 Task: Select Open man Page in Terminal
Action: Mouse pressed left at (195, 173)
Screenshot: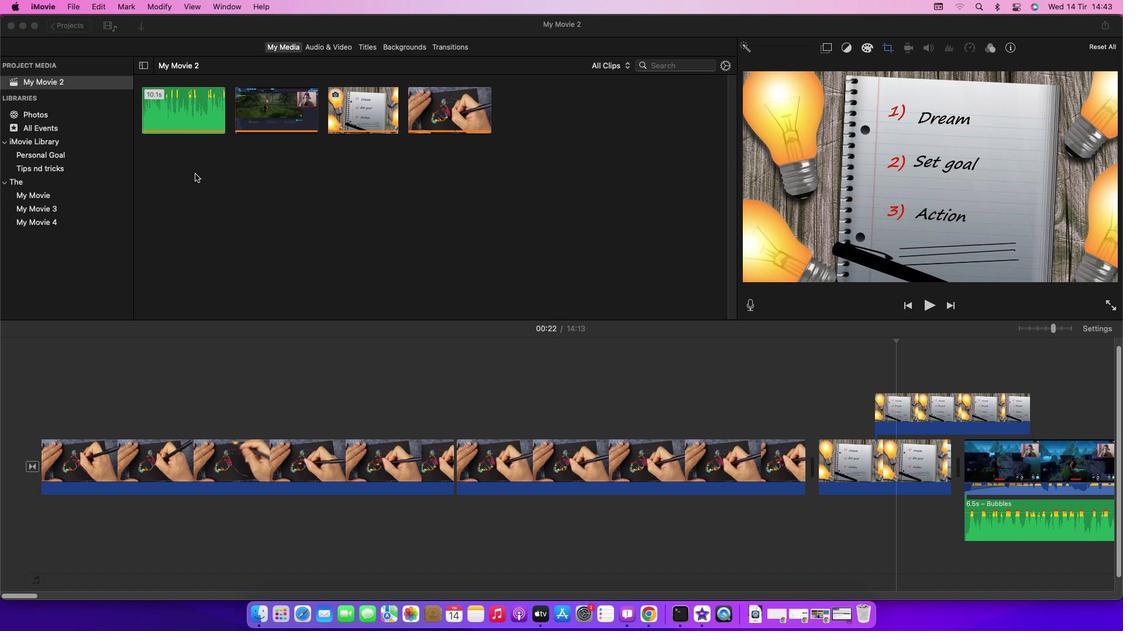 
Action: Mouse moved to (43, 8)
Screenshot: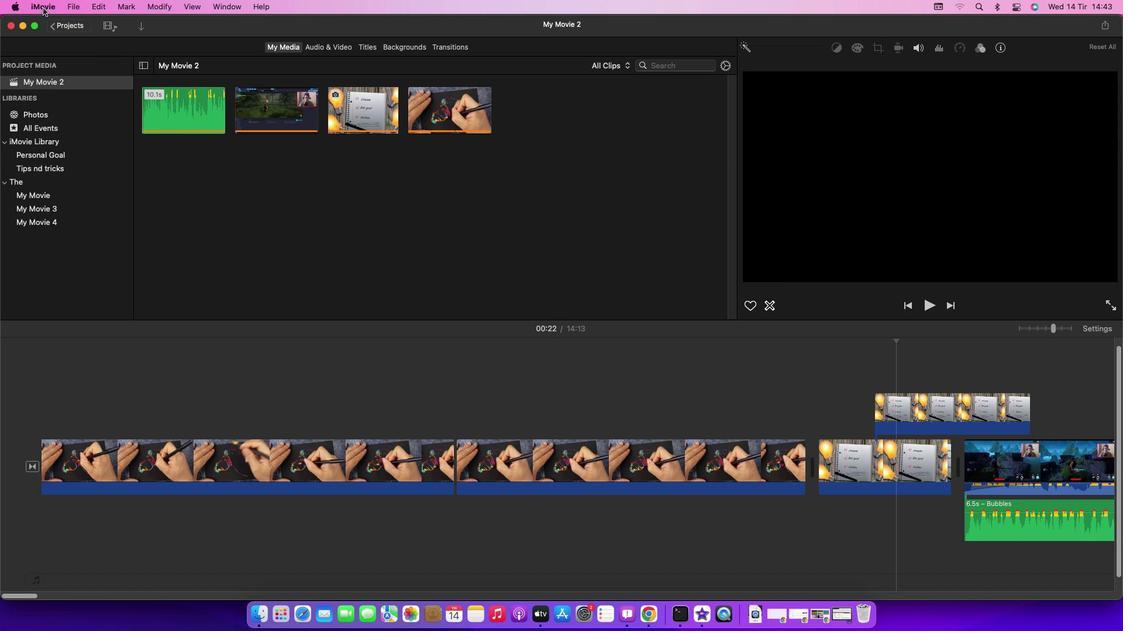 
Action: Mouse pressed left at (43, 8)
Screenshot: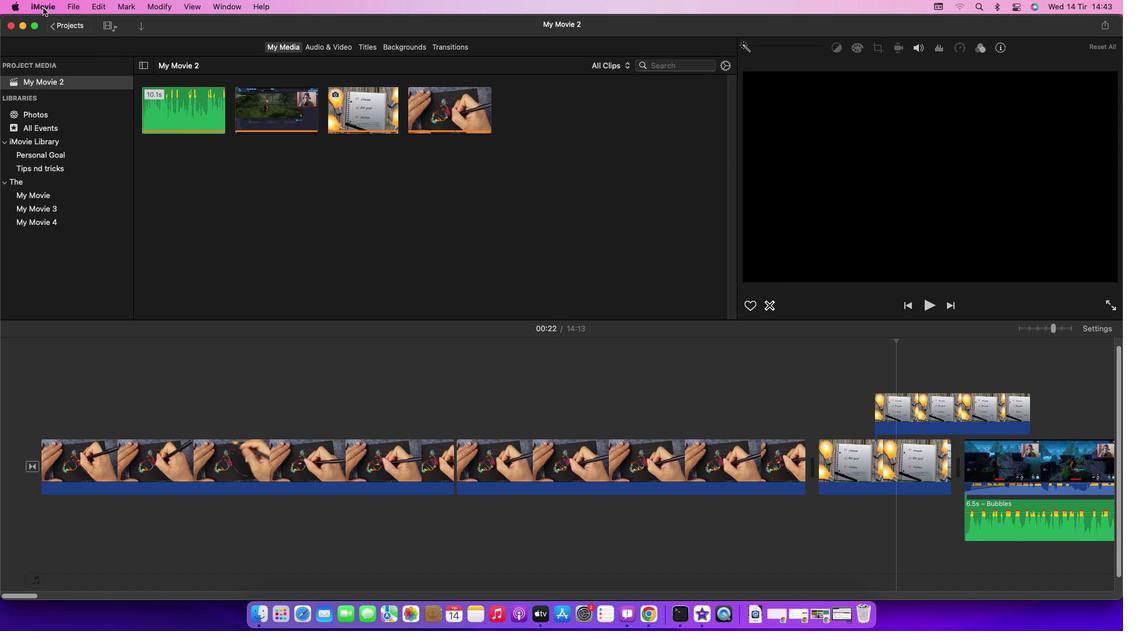 
Action: Mouse moved to (207, 98)
Screenshot: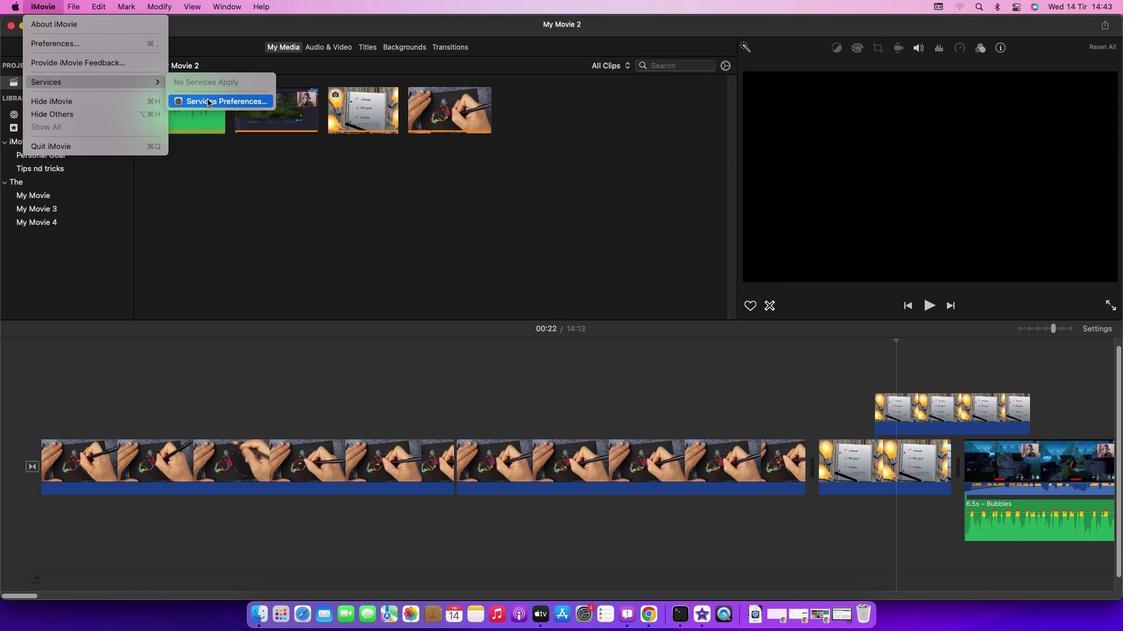 
Action: Mouse pressed left at (207, 98)
Screenshot: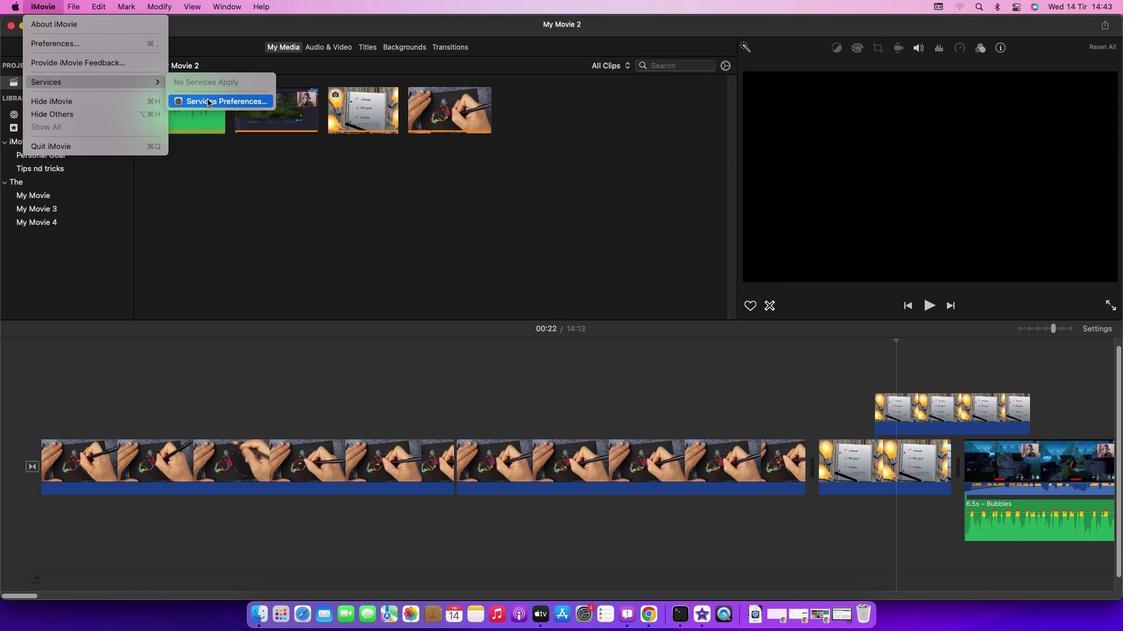 
Action: Mouse moved to (386, 67)
Screenshot: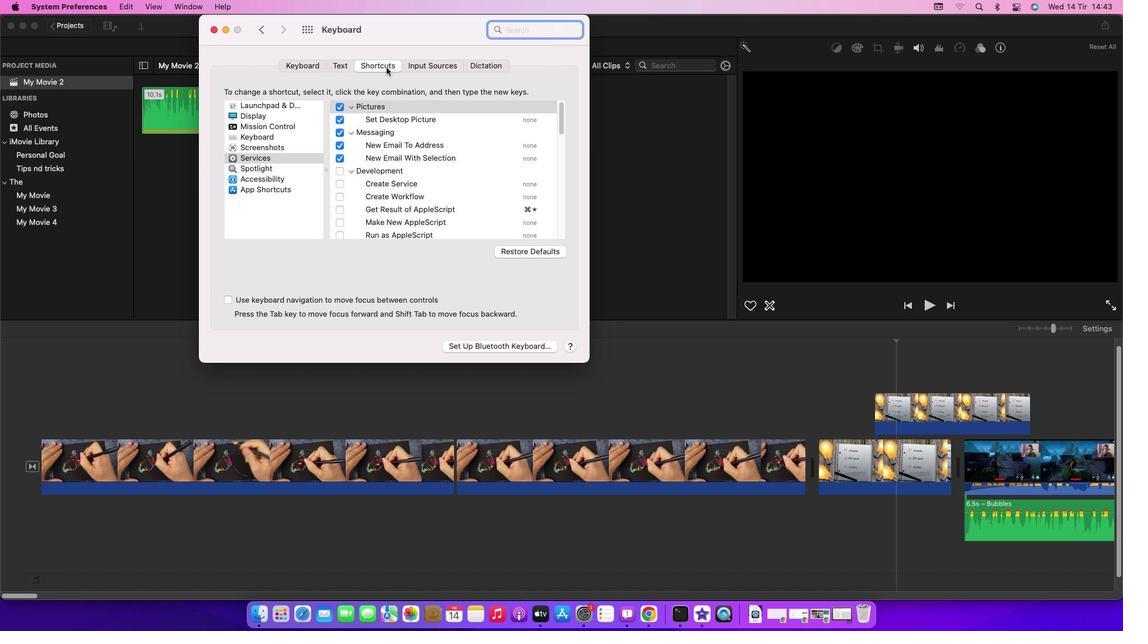 
Action: Mouse pressed left at (386, 67)
Screenshot: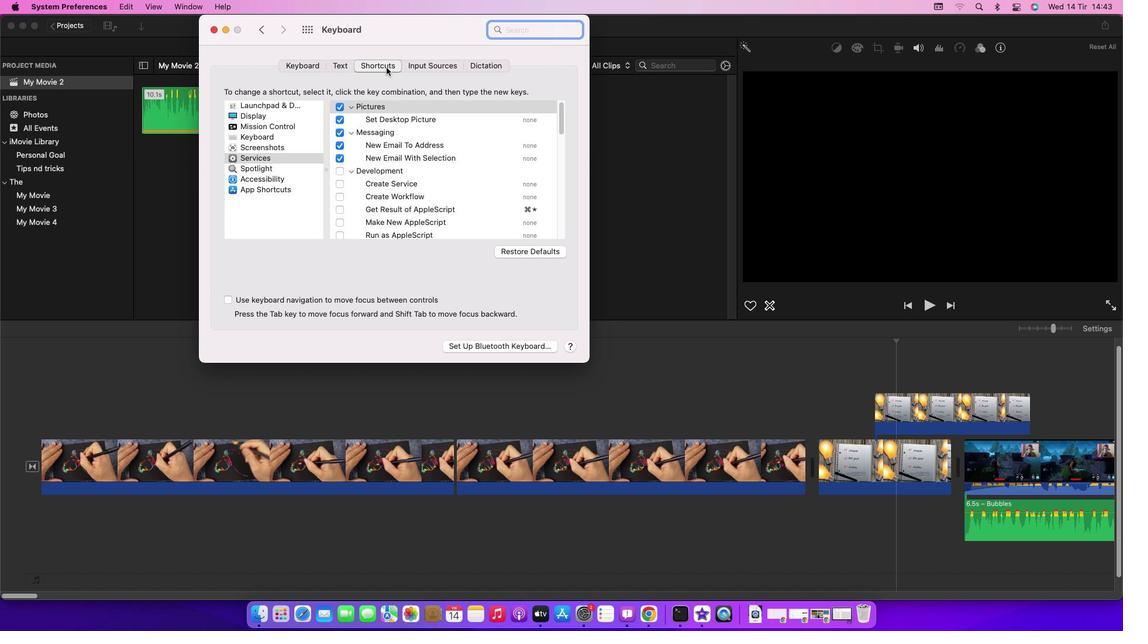 
Action: Mouse moved to (274, 157)
Screenshot: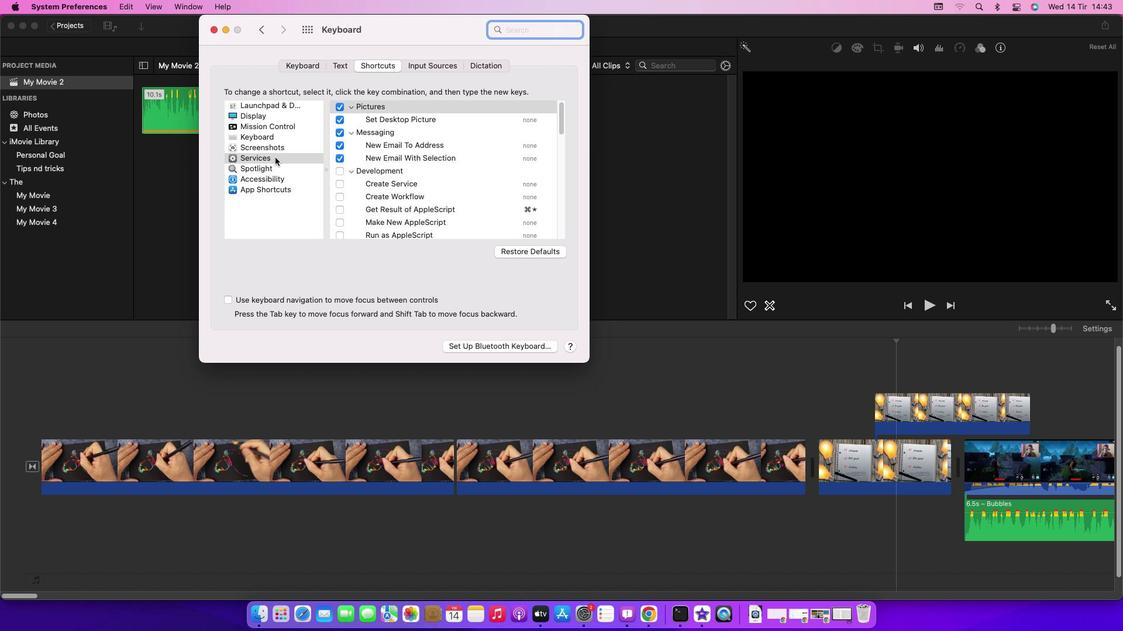 
Action: Mouse pressed left at (274, 157)
Screenshot: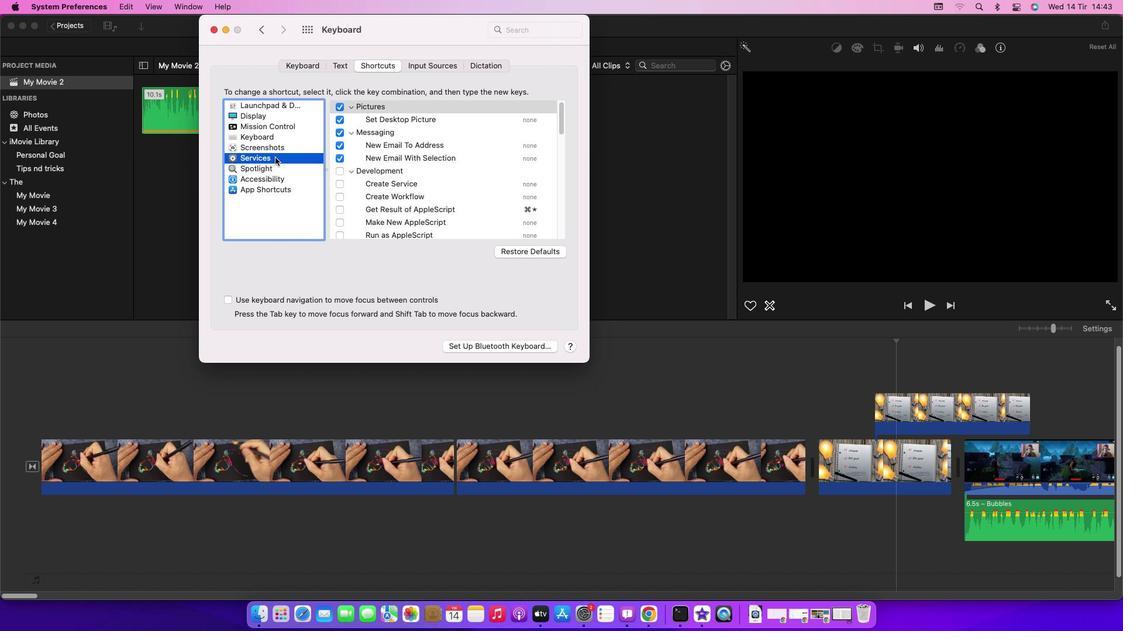 
Action: Mouse moved to (409, 208)
Screenshot: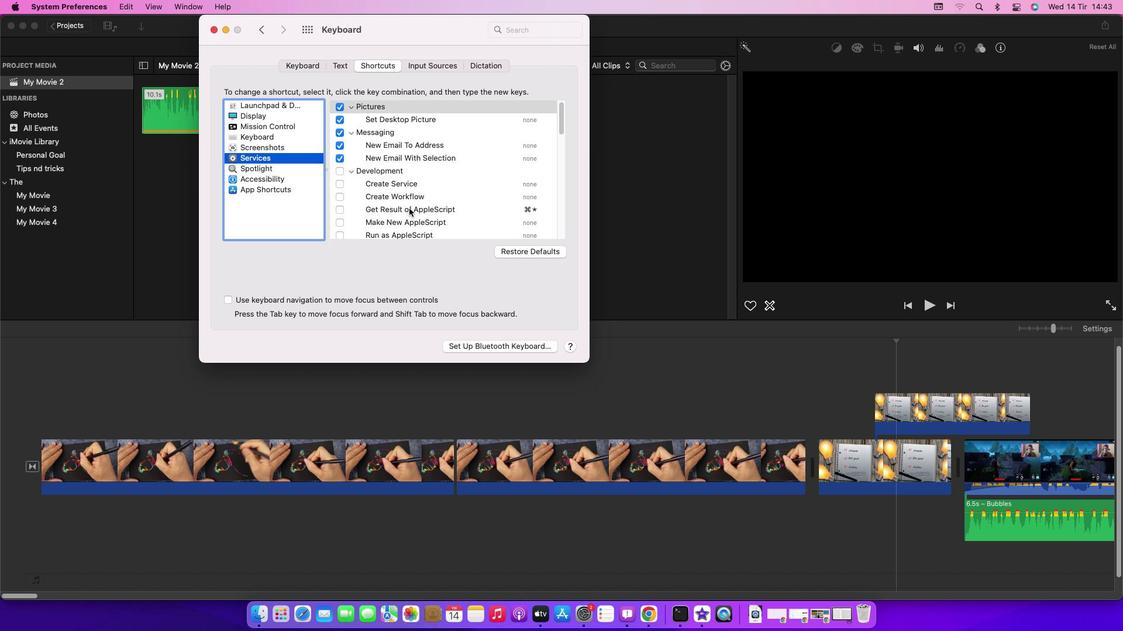 
Action: Mouse scrolled (409, 208) with delta (0, 0)
Screenshot: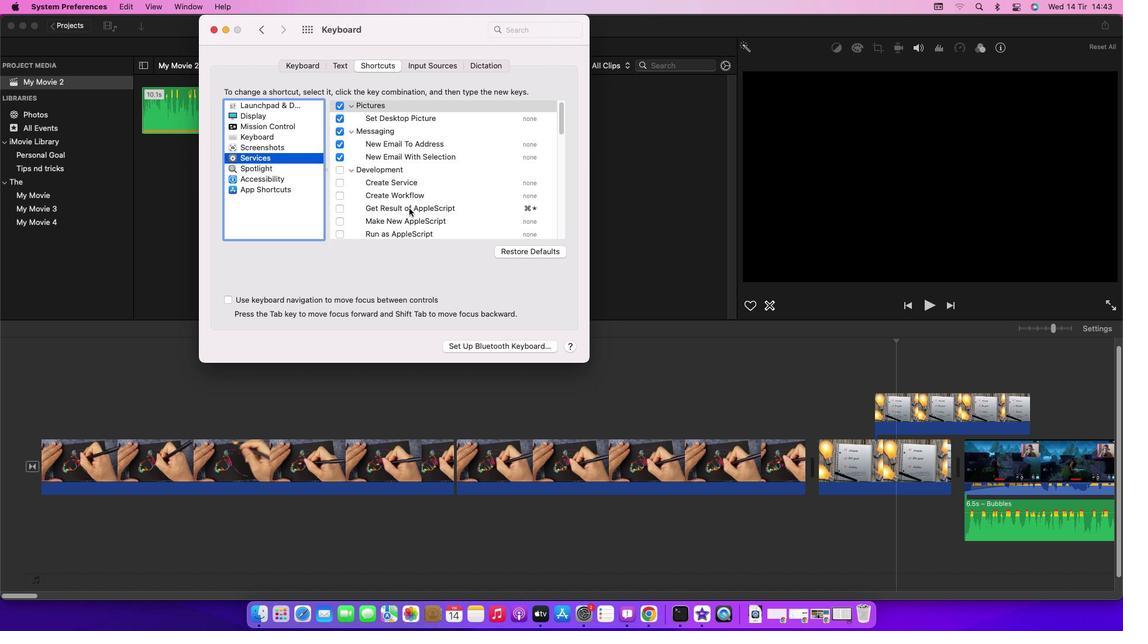 
Action: Mouse scrolled (409, 208) with delta (0, 0)
Screenshot: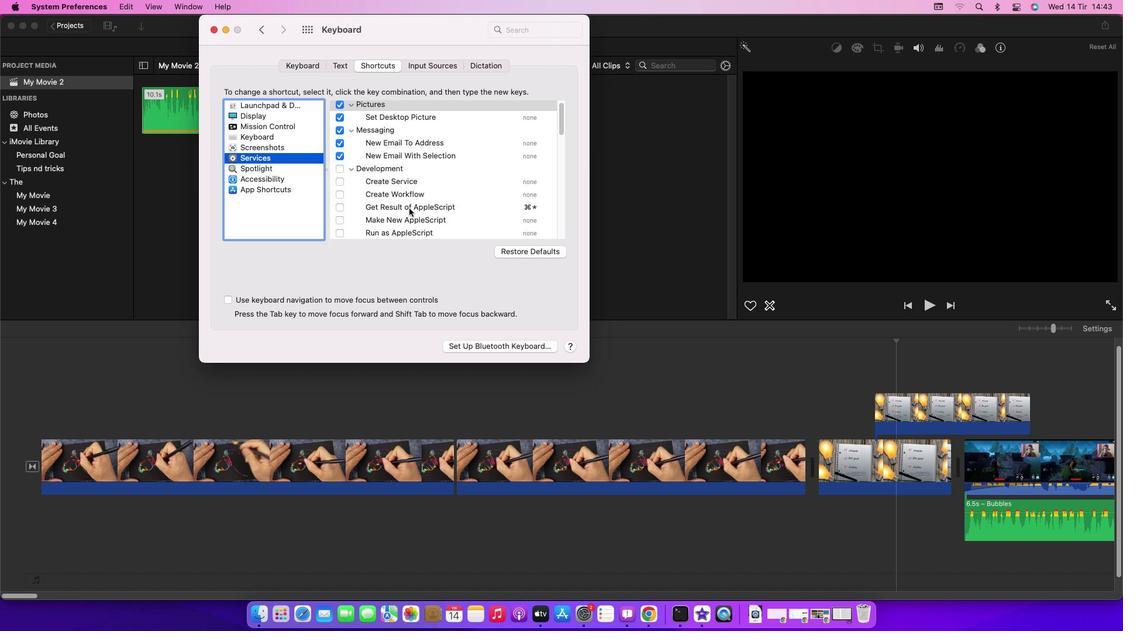 
Action: Mouse scrolled (409, 208) with delta (0, 0)
Screenshot: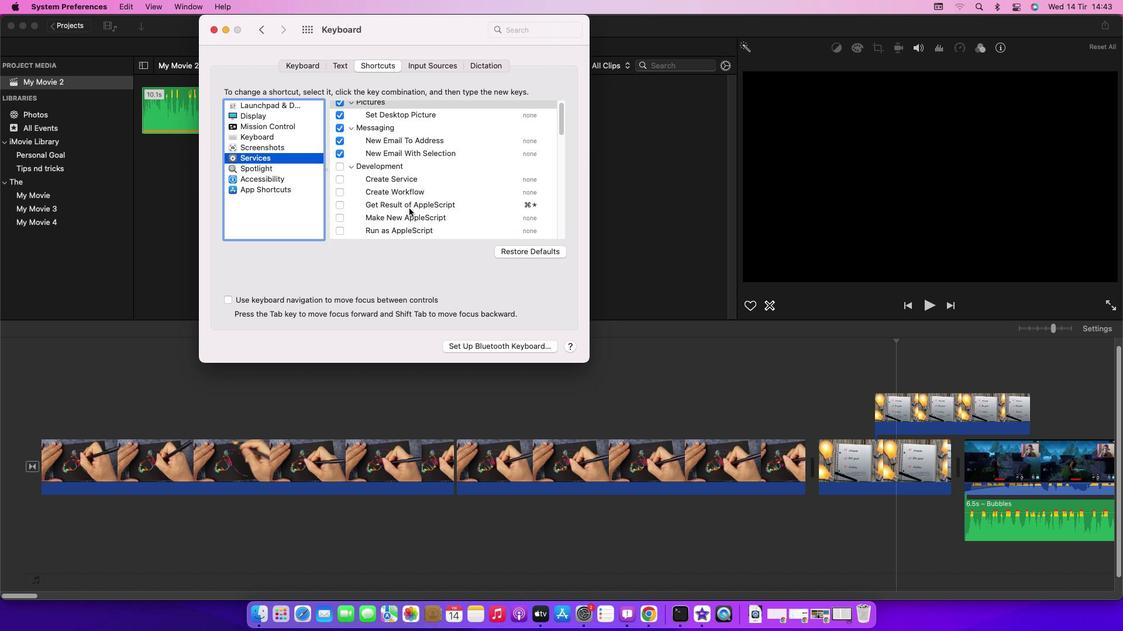 
Action: Mouse scrolled (409, 208) with delta (0, 0)
Screenshot: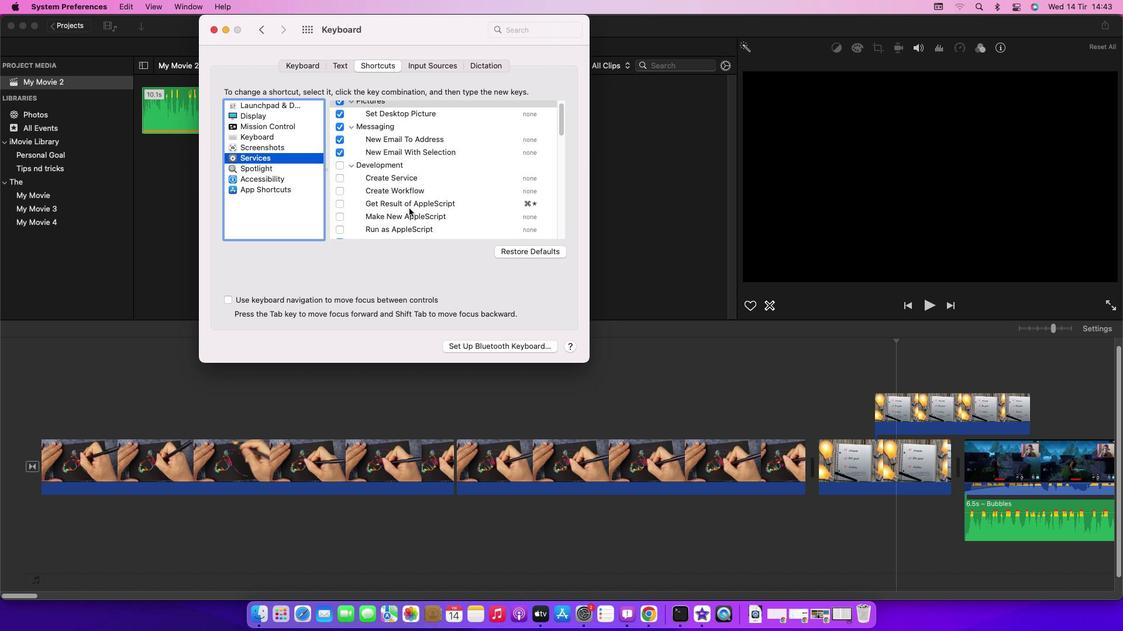 
Action: Mouse scrolled (409, 208) with delta (0, 0)
Screenshot: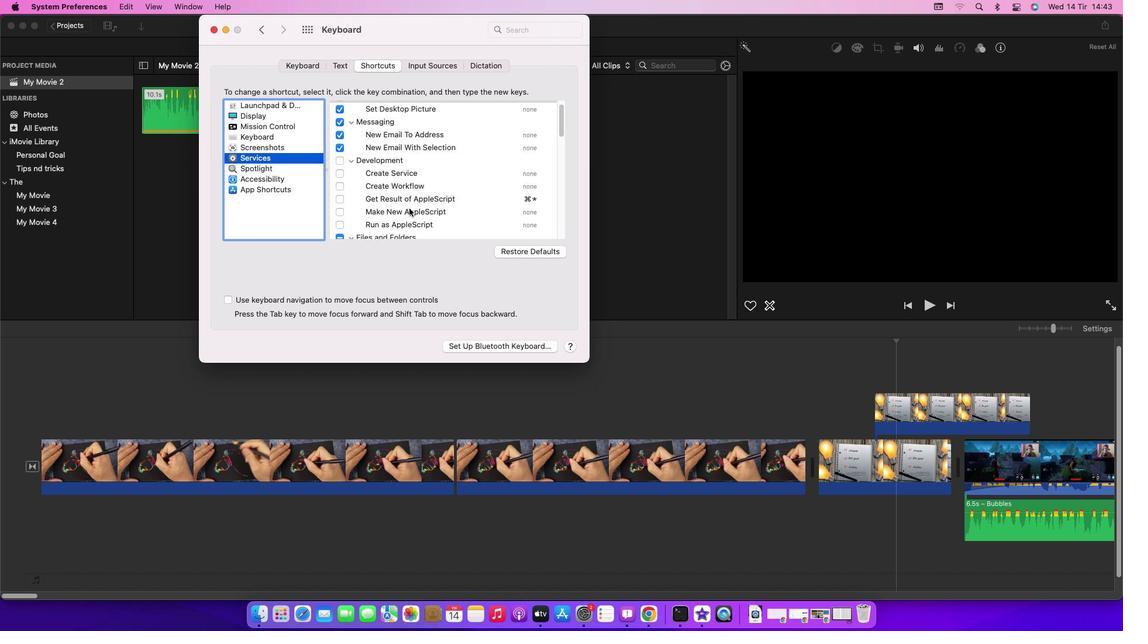 
Action: Mouse scrolled (409, 208) with delta (0, 0)
Screenshot: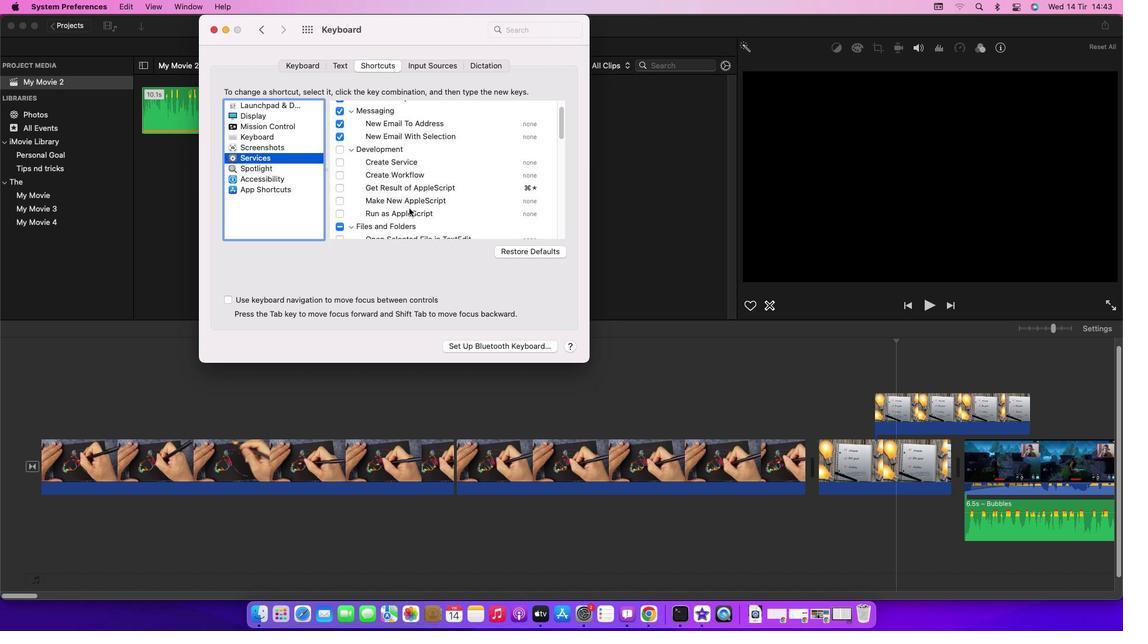 
Action: Mouse scrolled (409, 208) with delta (0, 0)
Screenshot: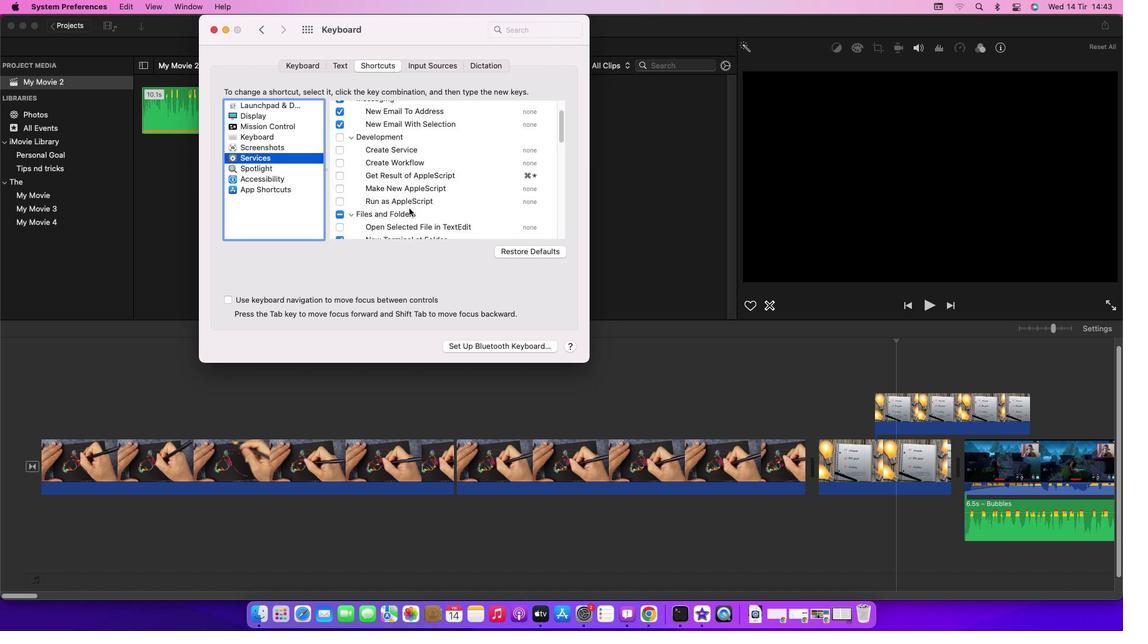 
Action: Mouse scrolled (409, 208) with delta (0, 0)
Screenshot: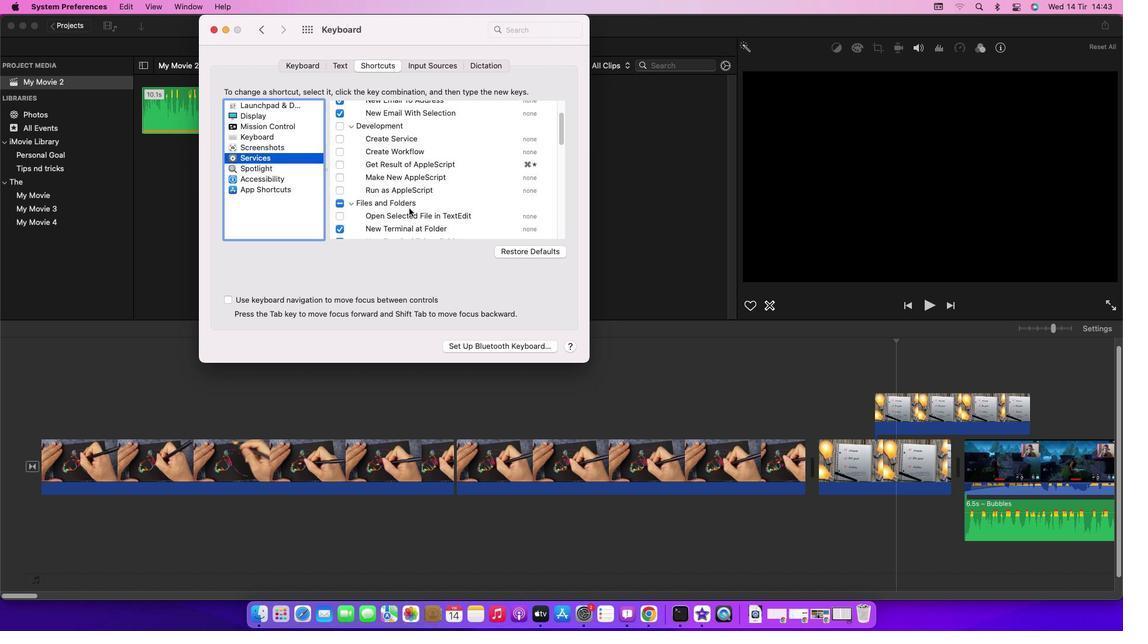 
Action: Mouse scrolled (409, 208) with delta (0, 0)
Screenshot: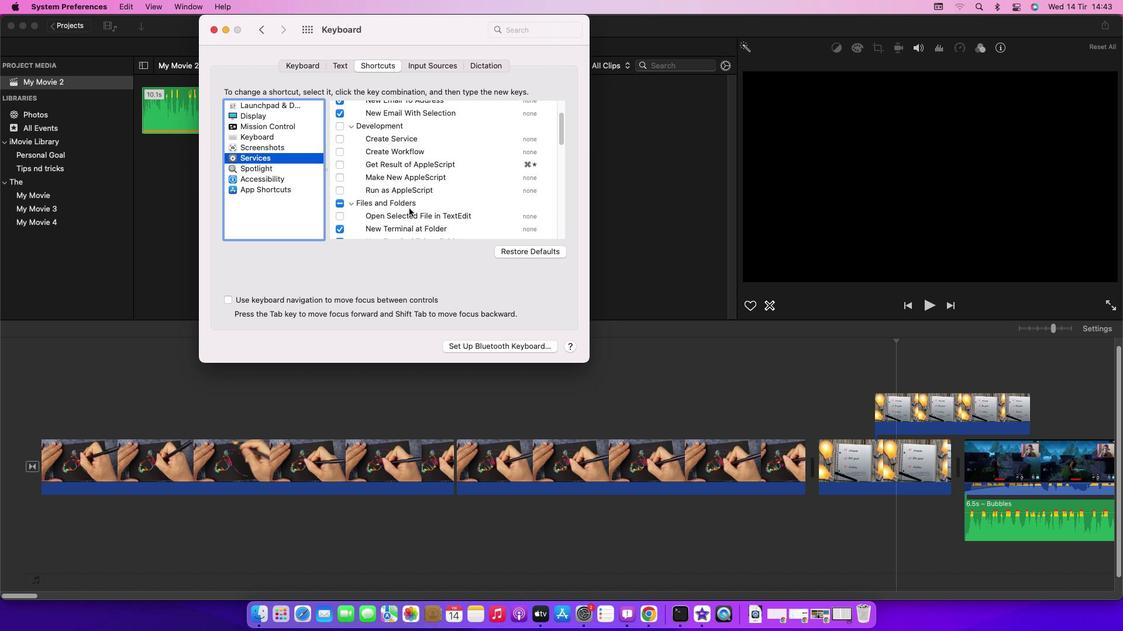 
Action: Mouse scrolled (409, 208) with delta (0, 0)
Screenshot: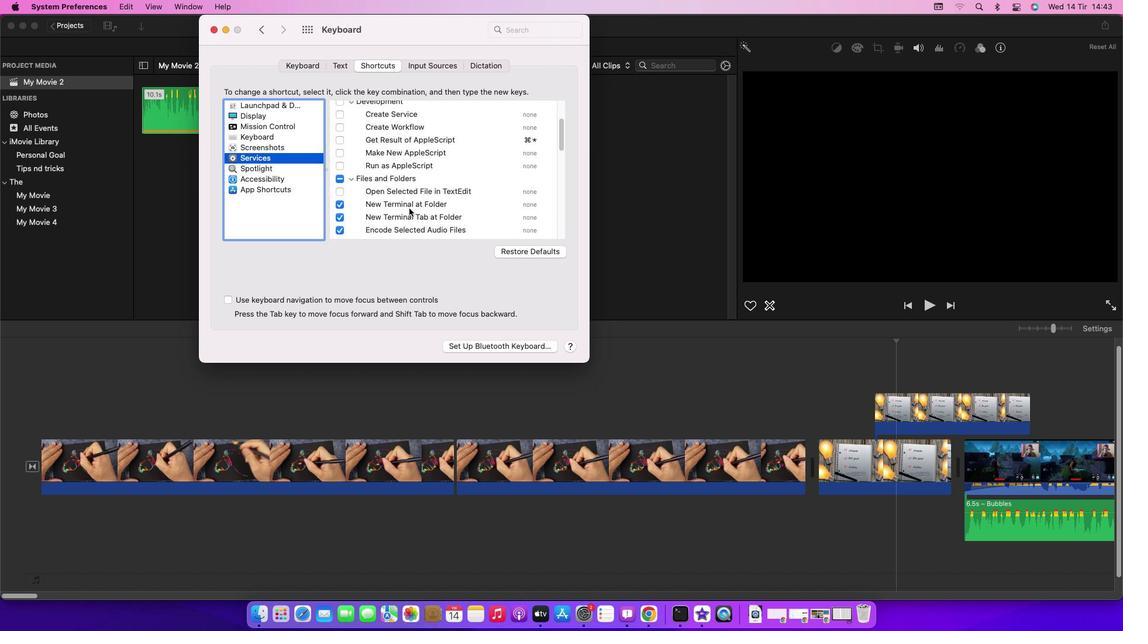 
Action: Mouse scrolled (409, 208) with delta (0, -1)
Screenshot: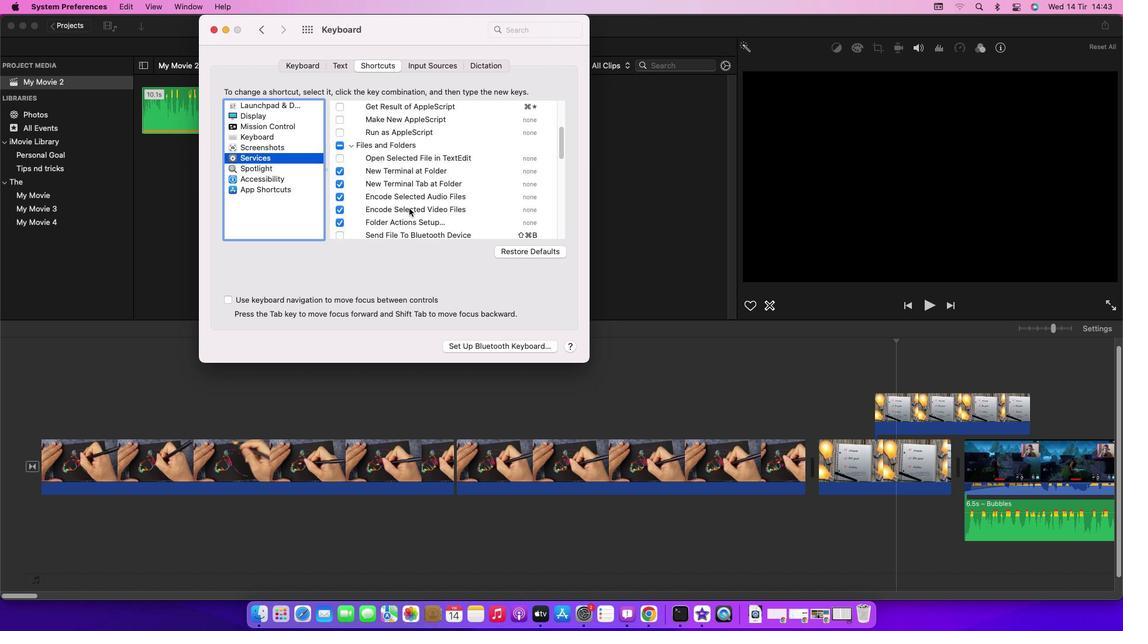 
Action: Mouse scrolled (409, 208) with delta (0, 0)
Screenshot: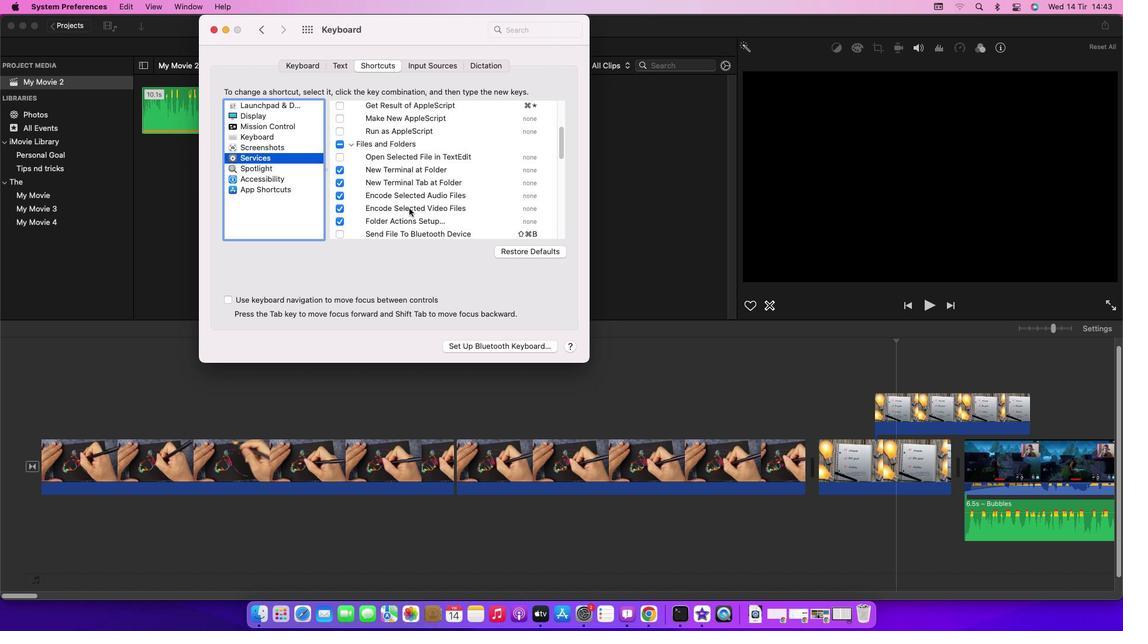 
Action: Mouse scrolled (409, 208) with delta (0, 0)
Screenshot: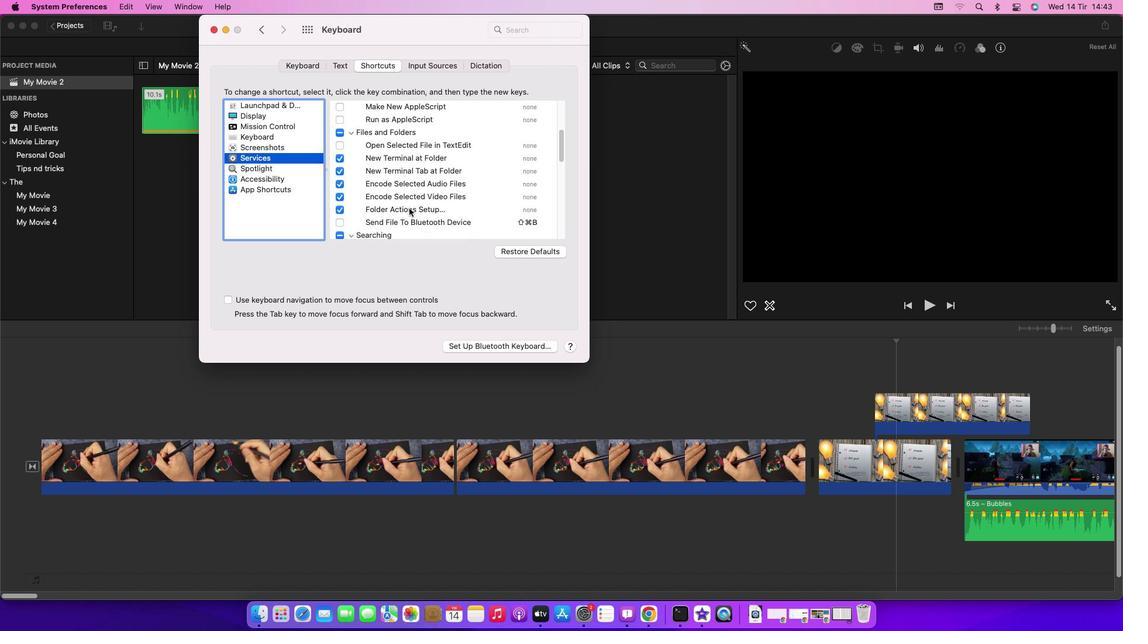 
Action: Mouse scrolled (409, 208) with delta (0, 0)
Screenshot: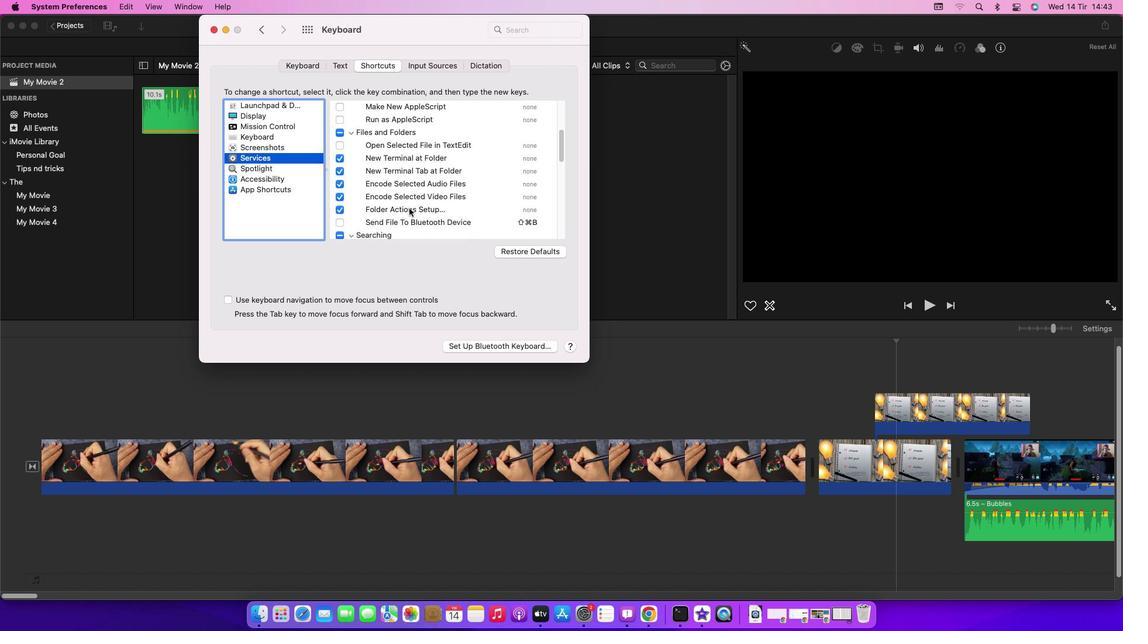 
Action: Mouse scrolled (409, 208) with delta (0, 0)
Screenshot: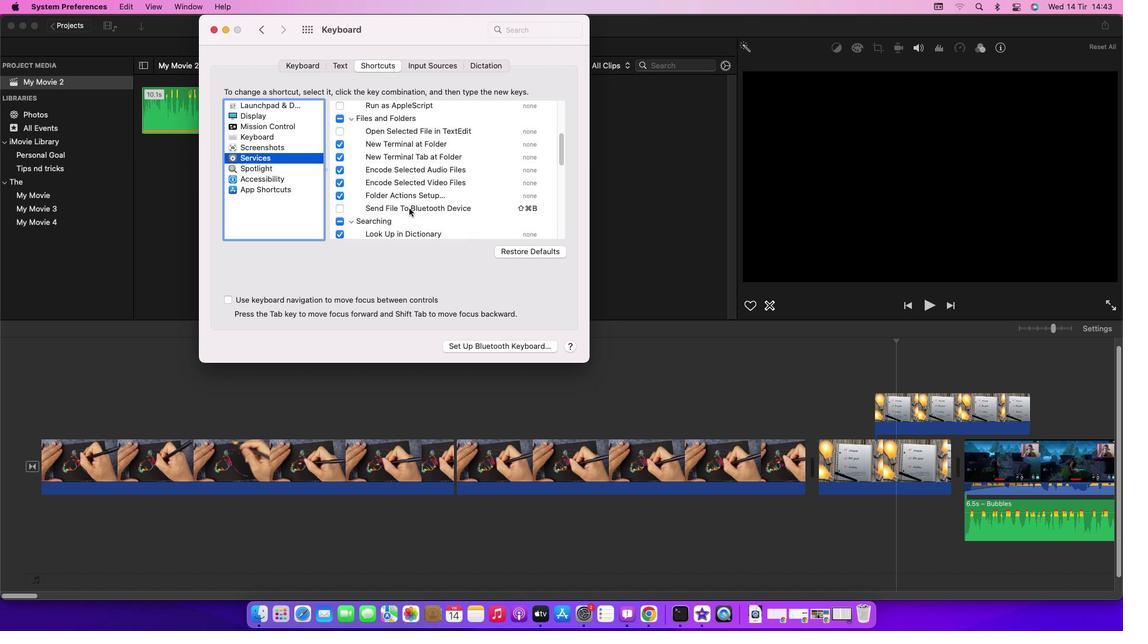 
Action: Mouse scrolled (409, 208) with delta (0, 0)
Screenshot: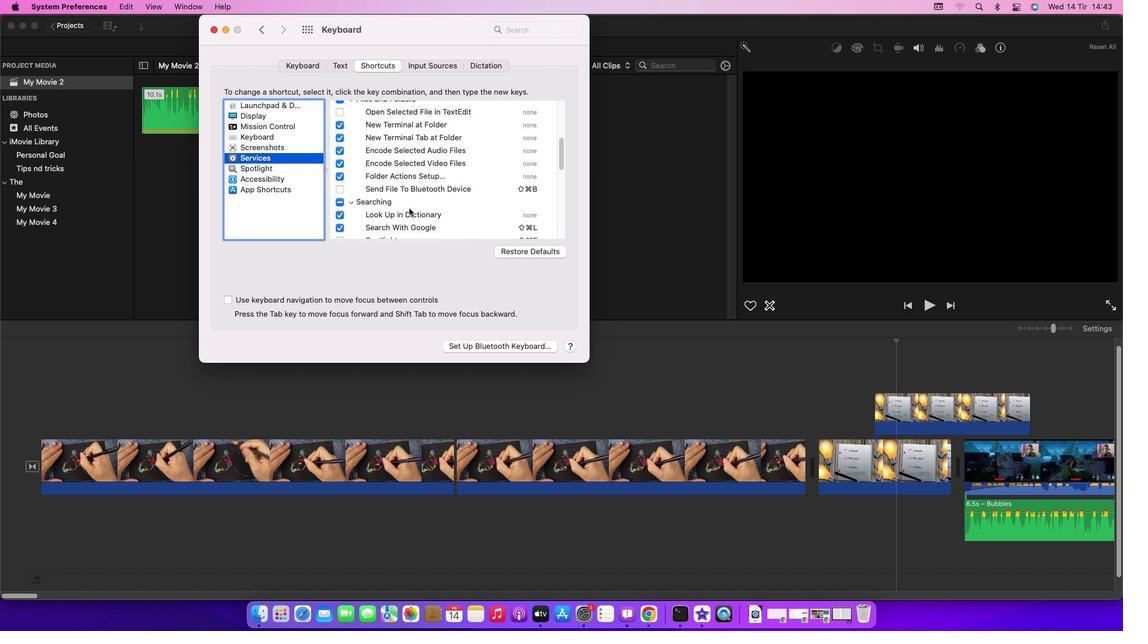 
Action: Mouse scrolled (409, 208) with delta (0, 0)
Screenshot: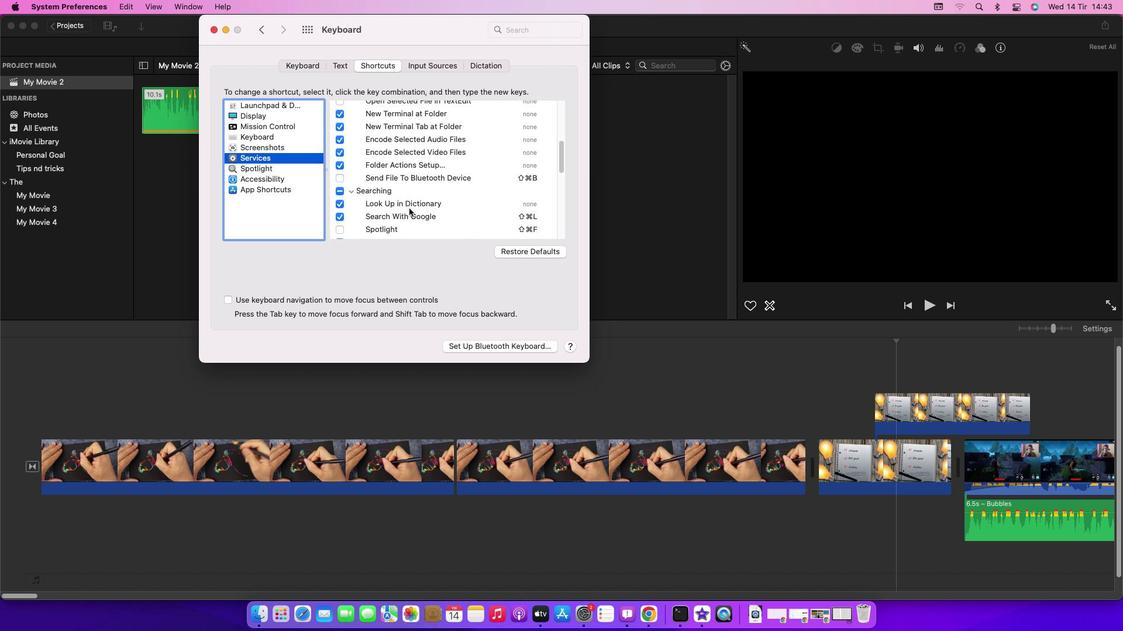 
Action: Mouse scrolled (409, 208) with delta (0, 0)
Screenshot: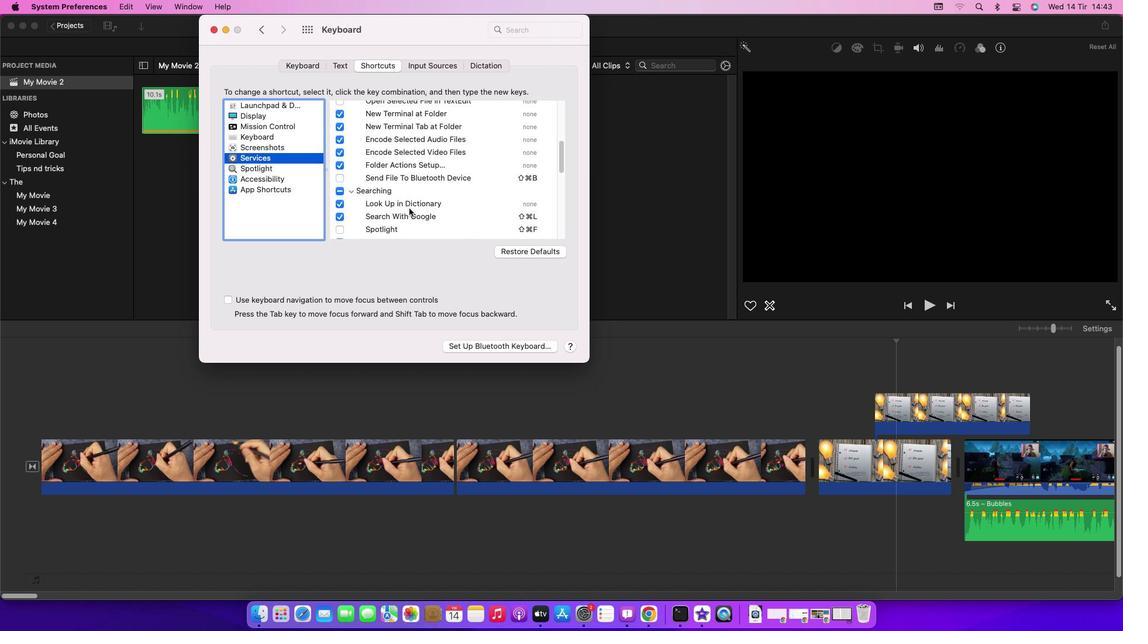 
Action: Mouse scrolled (409, 208) with delta (0, -1)
Screenshot: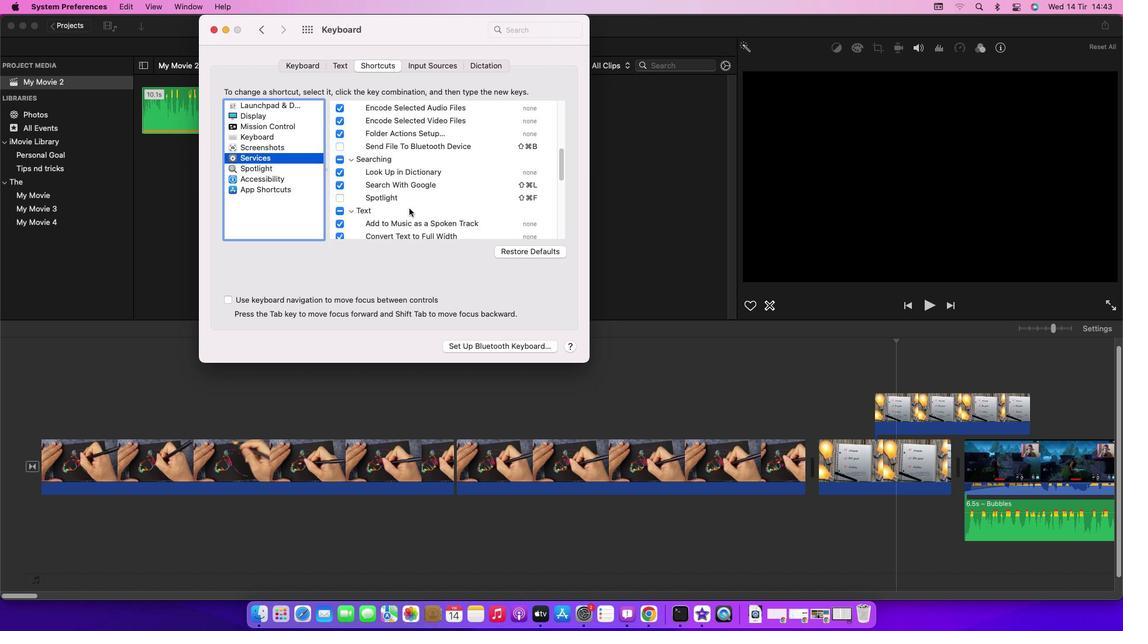 
Action: Mouse scrolled (409, 208) with delta (0, 0)
Screenshot: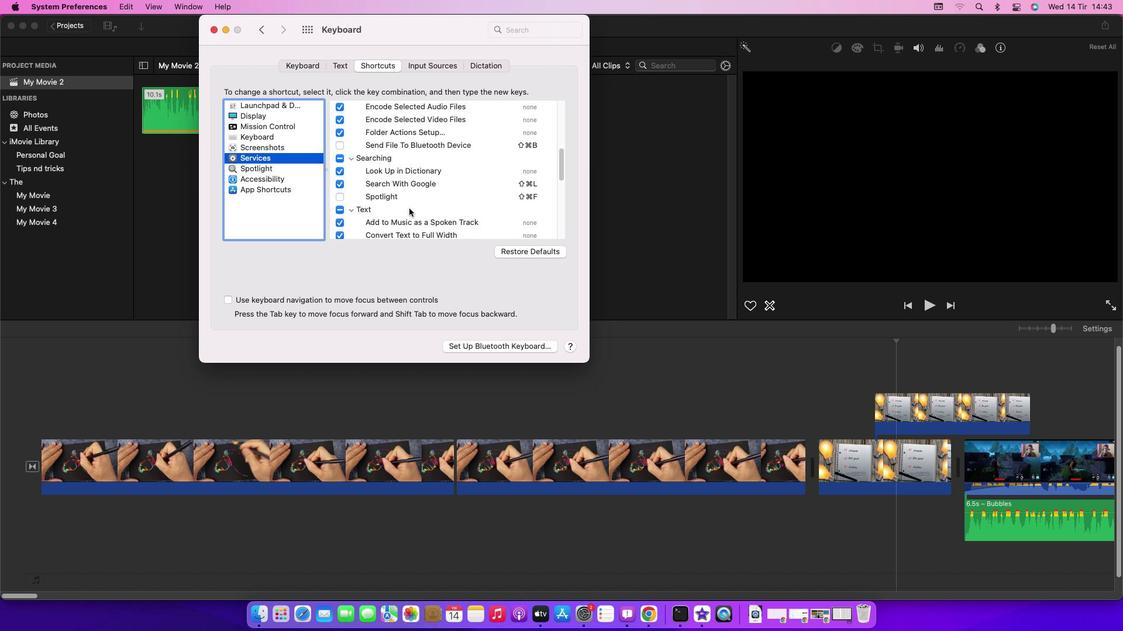 
Action: Mouse scrolled (409, 208) with delta (0, 0)
Screenshot: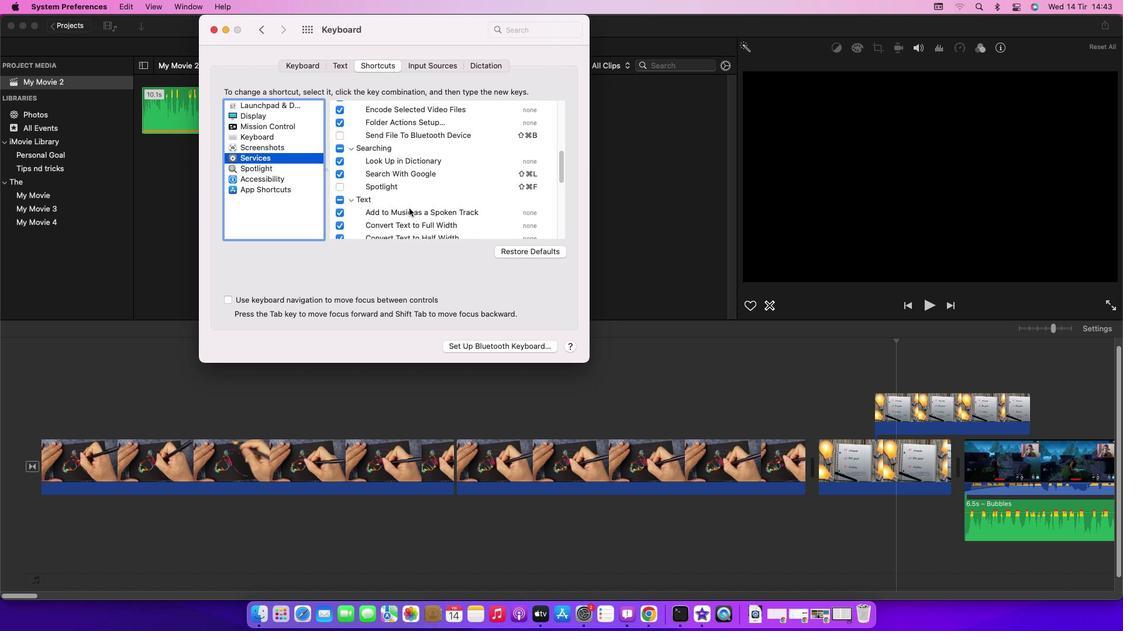 
Action: Mouse scrolled (409, 208) with delta (0, 0)
Screenshot: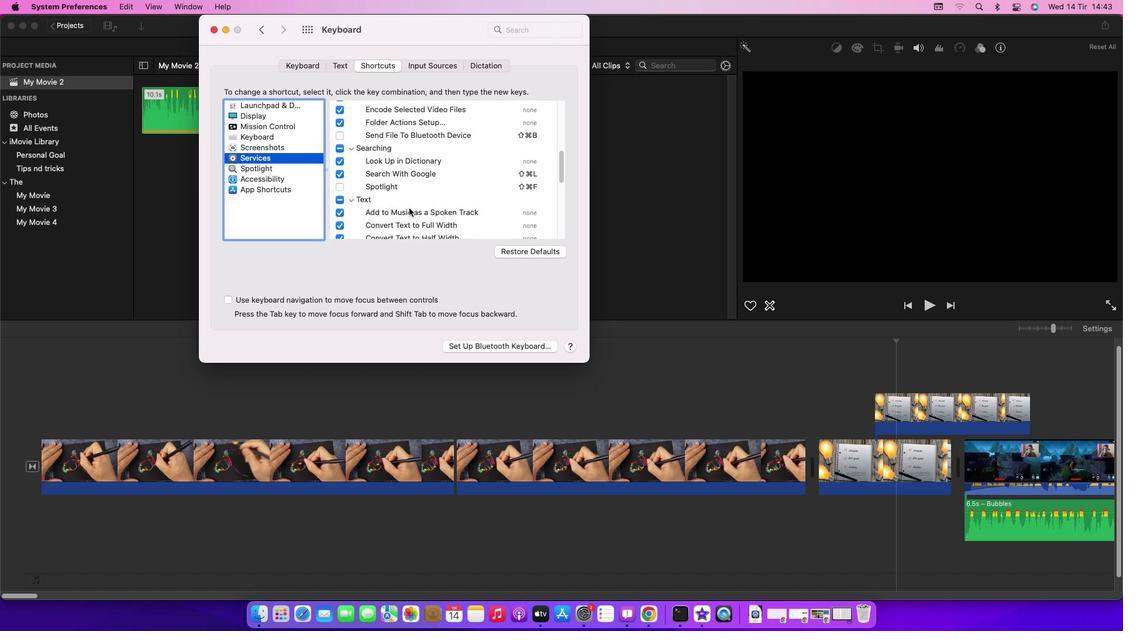 
Action: Mouse scrolled (409, 208) with delta (0, 0)
Screenshot: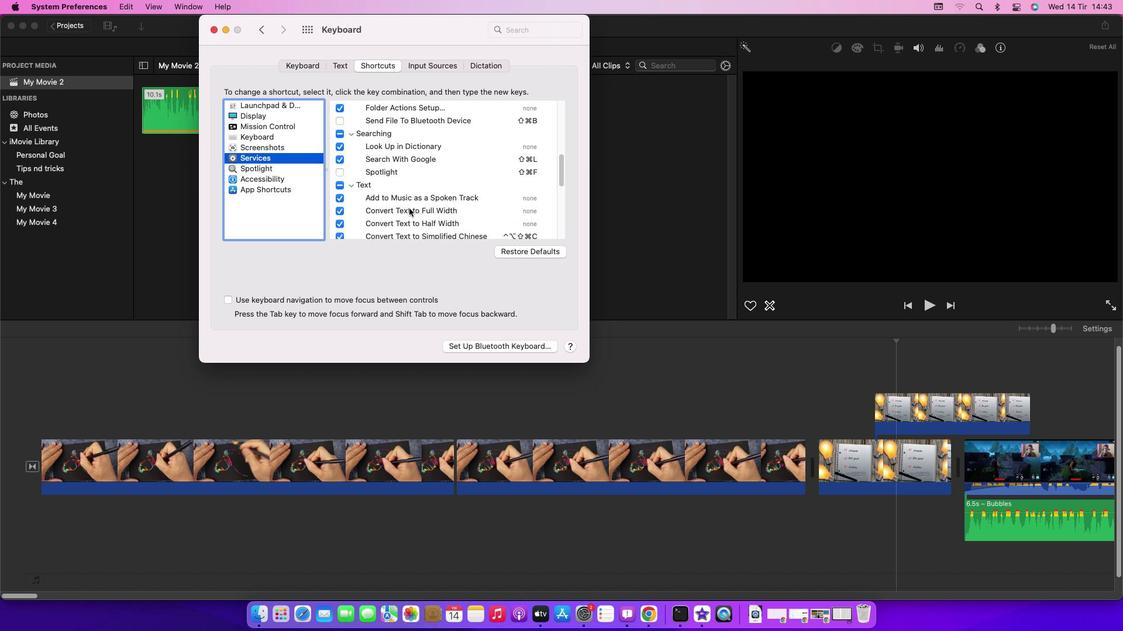 
Action: Mouse scrolled (409, 208) with delta (0, 0)
Screenshot: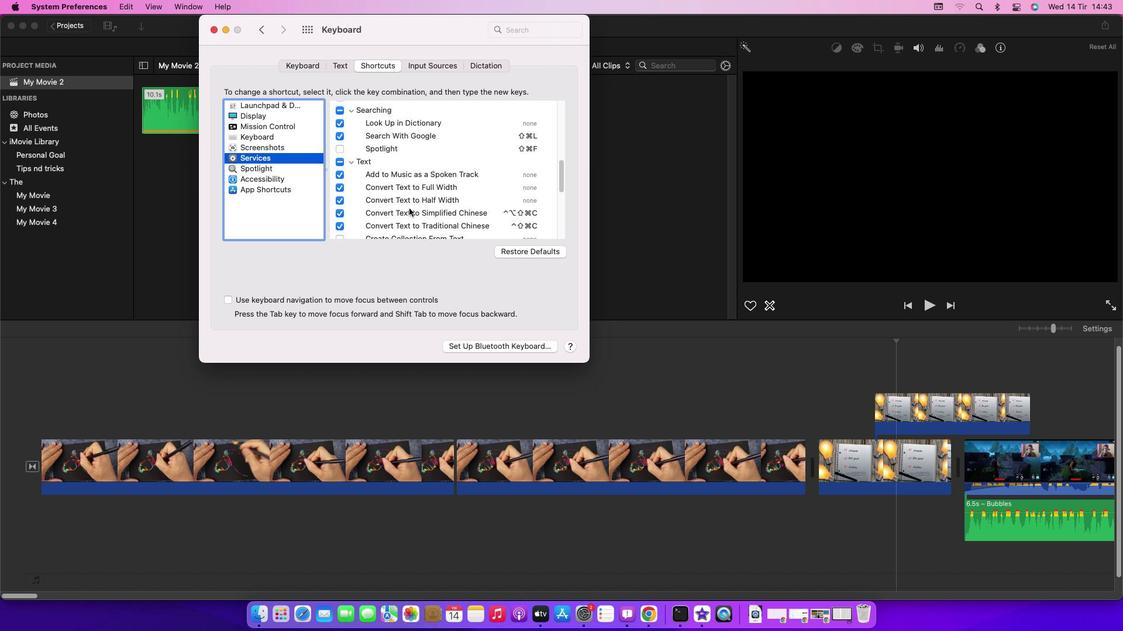 
Action: Mouse scrolled (409, 208) with delta (0, 0)
Screenshot: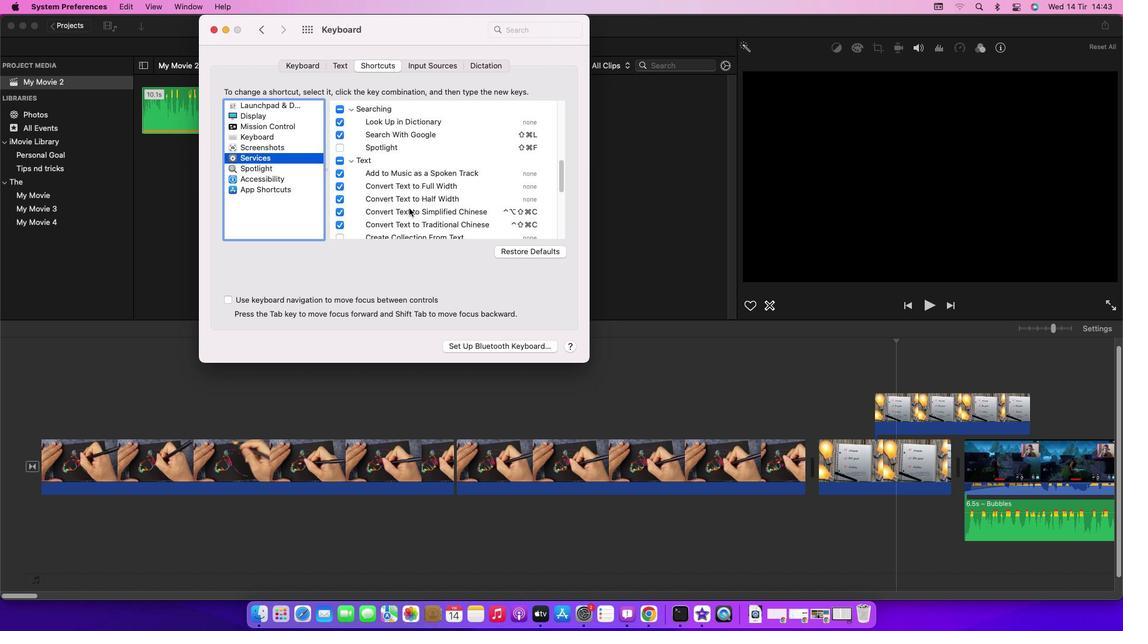 
Action: Mouse scrolled (409, 208) with delta (0, 0)
Screenshot: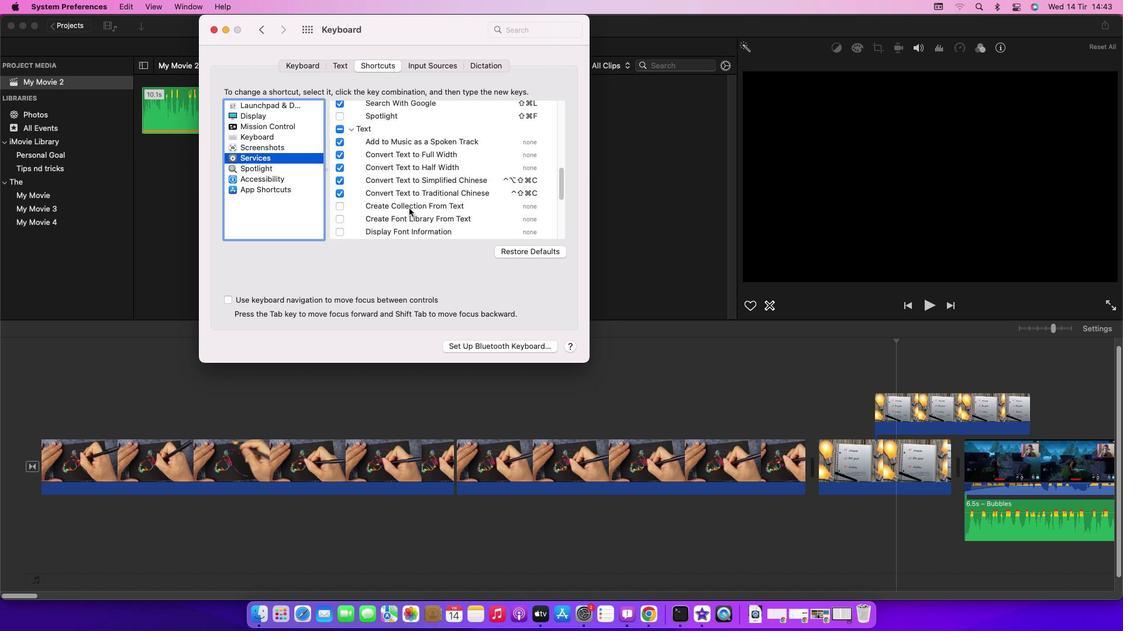 
Action: Mouse scrolled (409, 208) with delta (0, 0)
Screenshot: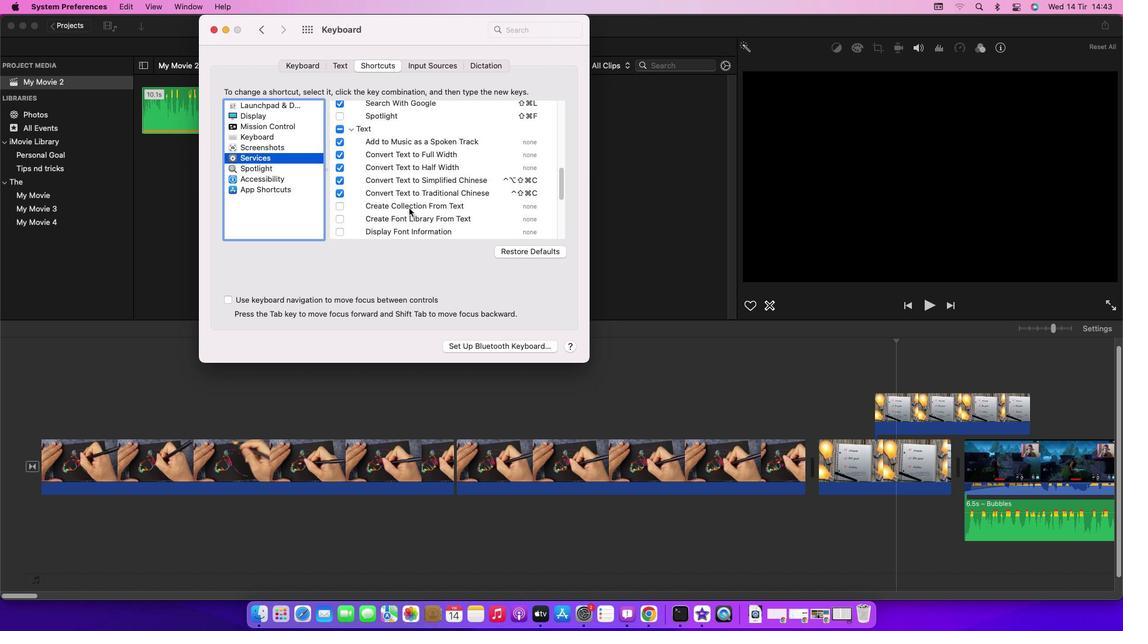 
Action: Mouse scrolled (409, 208) with delta (0, -1)
Screenshot: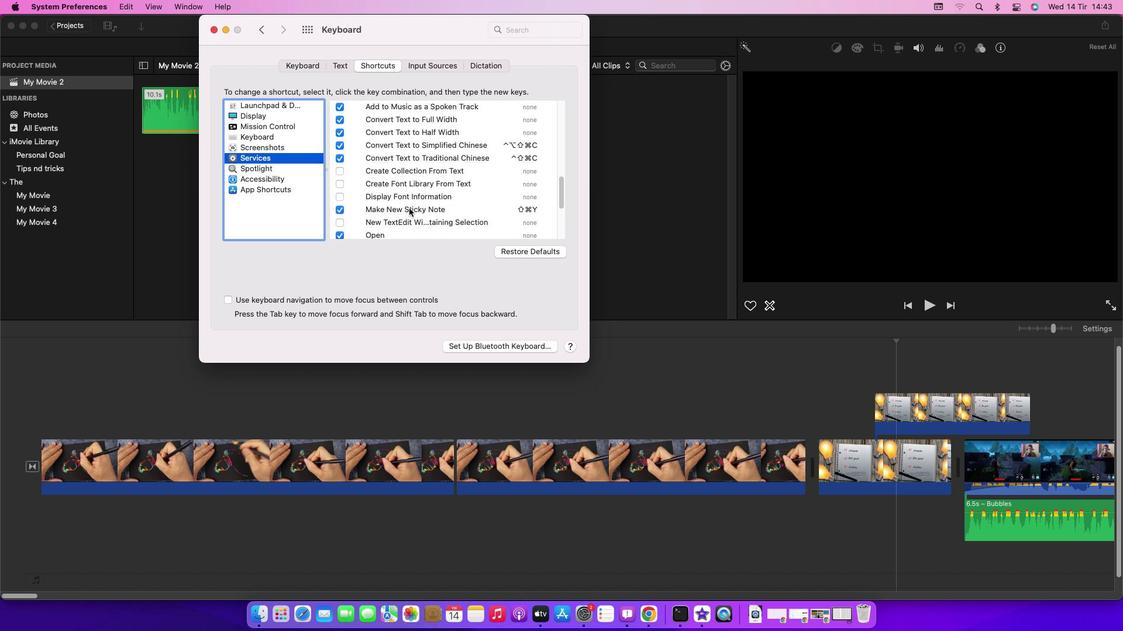 
Action: Mouse scrolled (409, 208) with delta (0, 0)
Screenshot: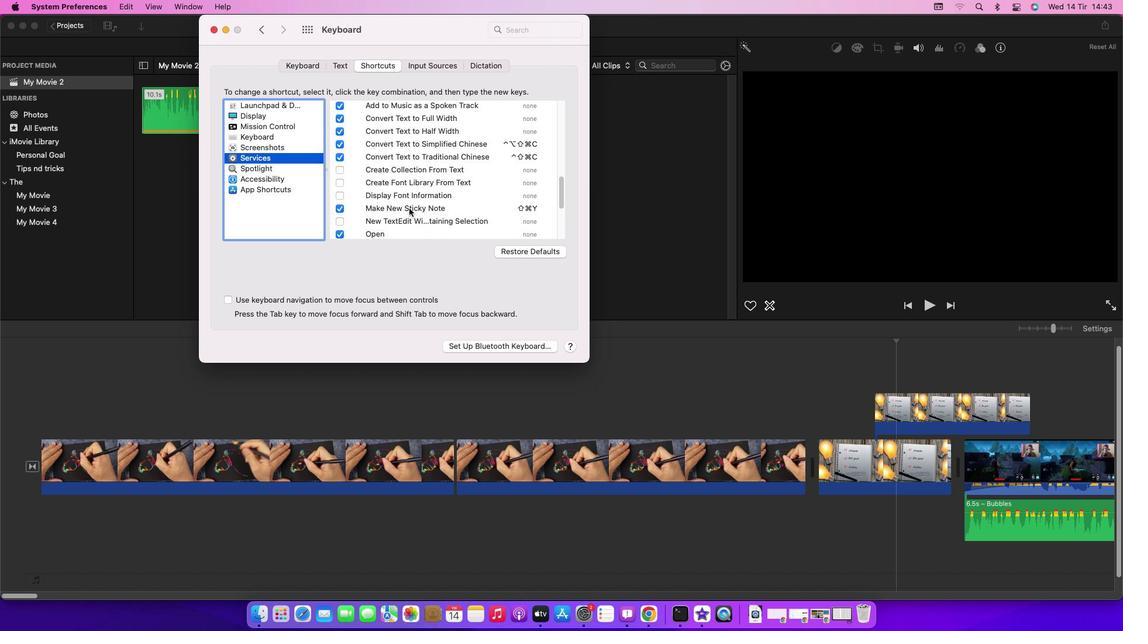 
Action: Mouse scrolled (409, 208) with delta (0, 0)
Screenshot: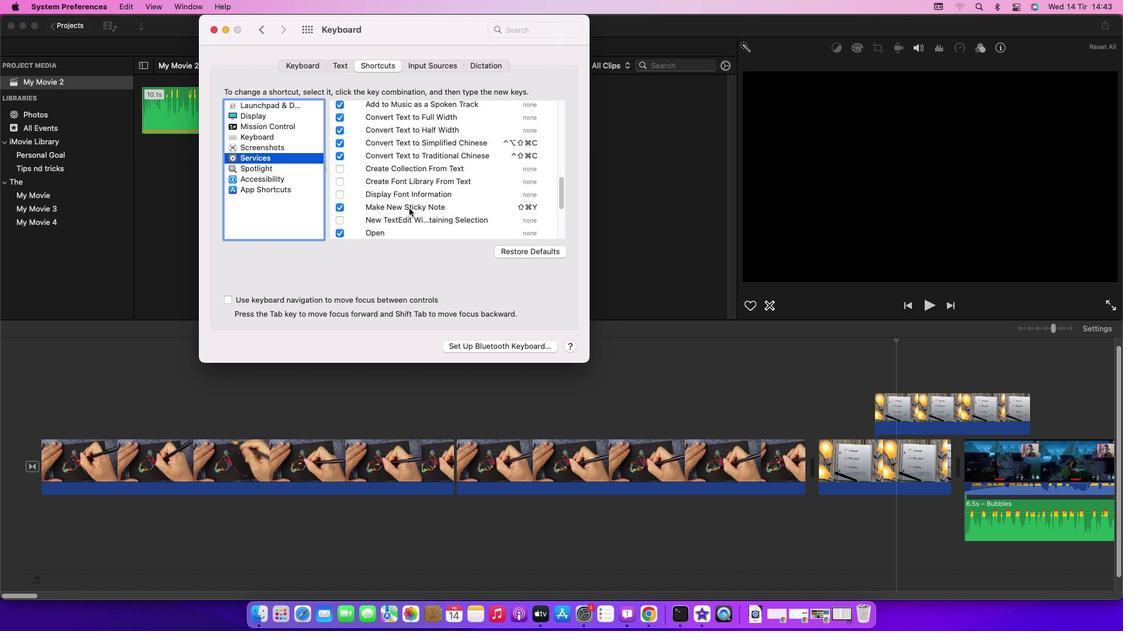 
Action: Mouse scrolled (409, 208) with delta (0, 0)
Screenshot: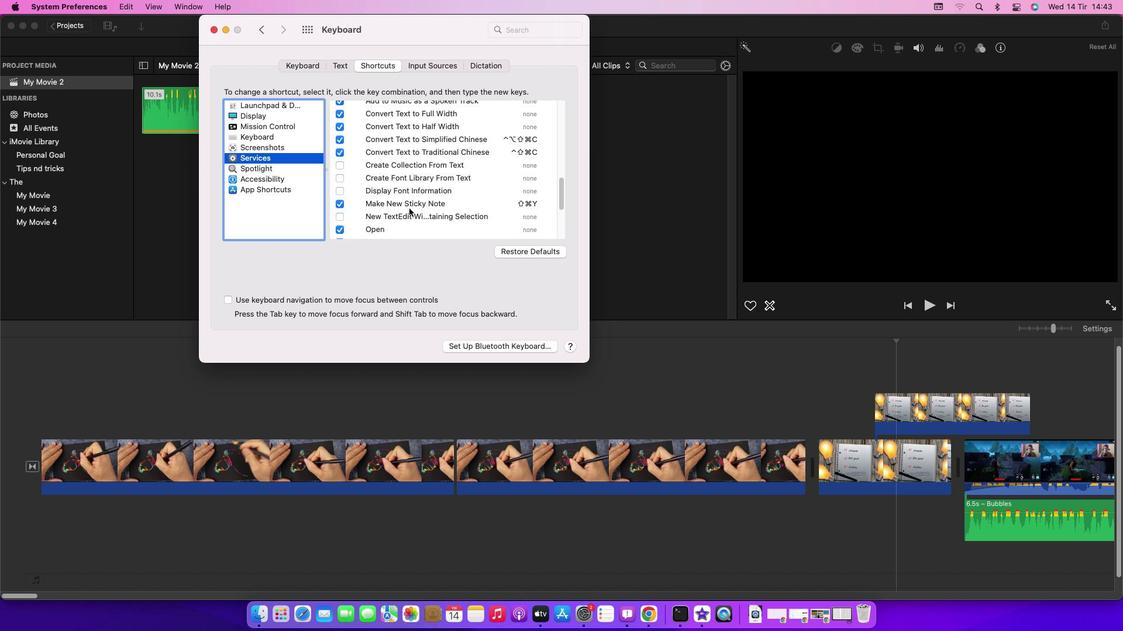 
Action: Mouse scrolled (409, 208) with delta (0, 0)
Screenshot: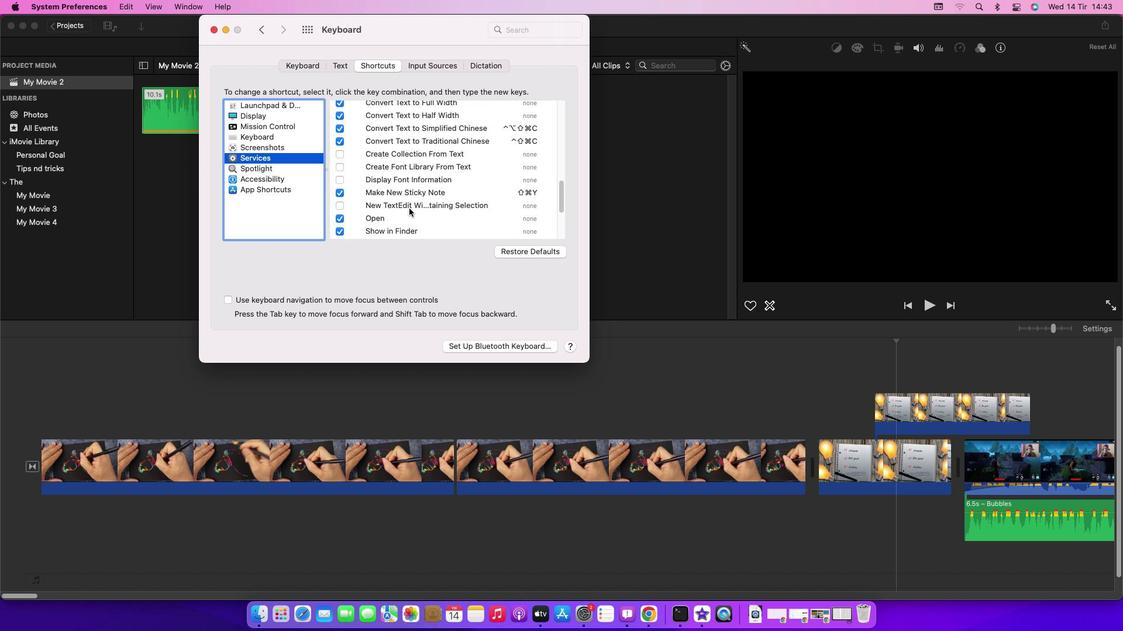 
Action: Mouse scrolled (409, 208) with delta (0, 0)
Screenshot: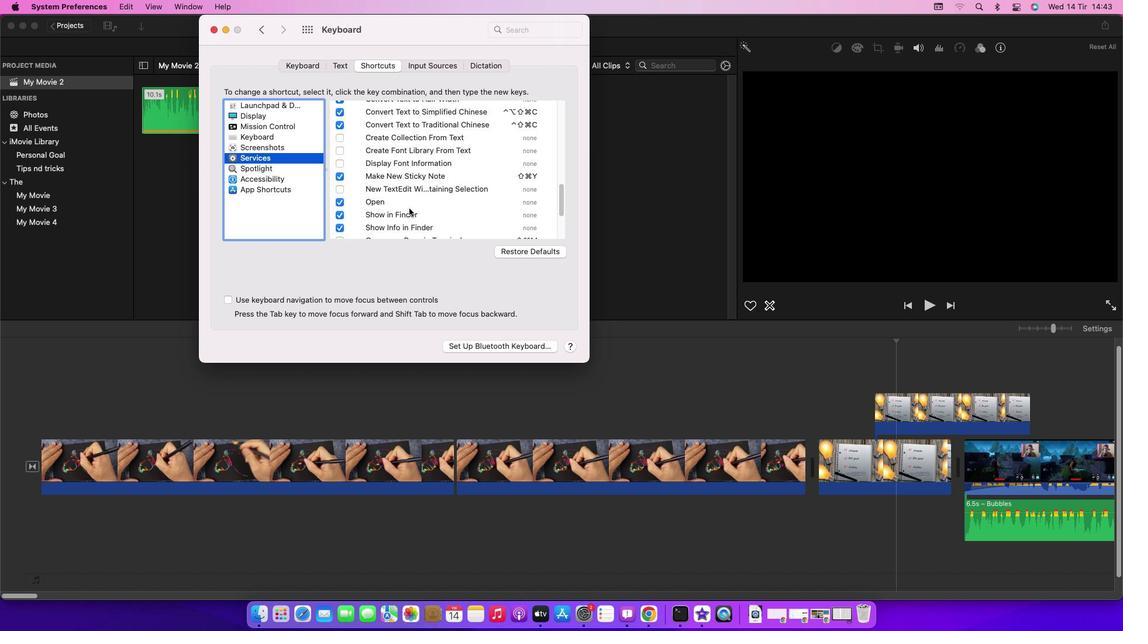 
Action: Mouse scrolled (409, 208) with delta (0, 0)
Screenshot: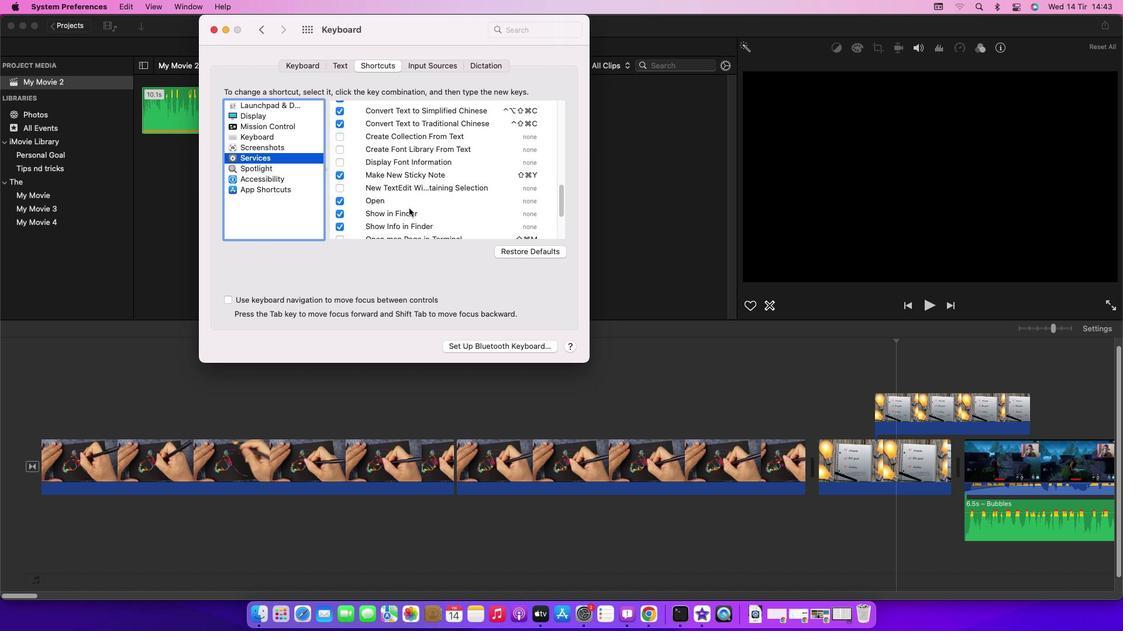 
Action: Mouse scrolled (409, 208) with delta (0, 0)
Screenshot: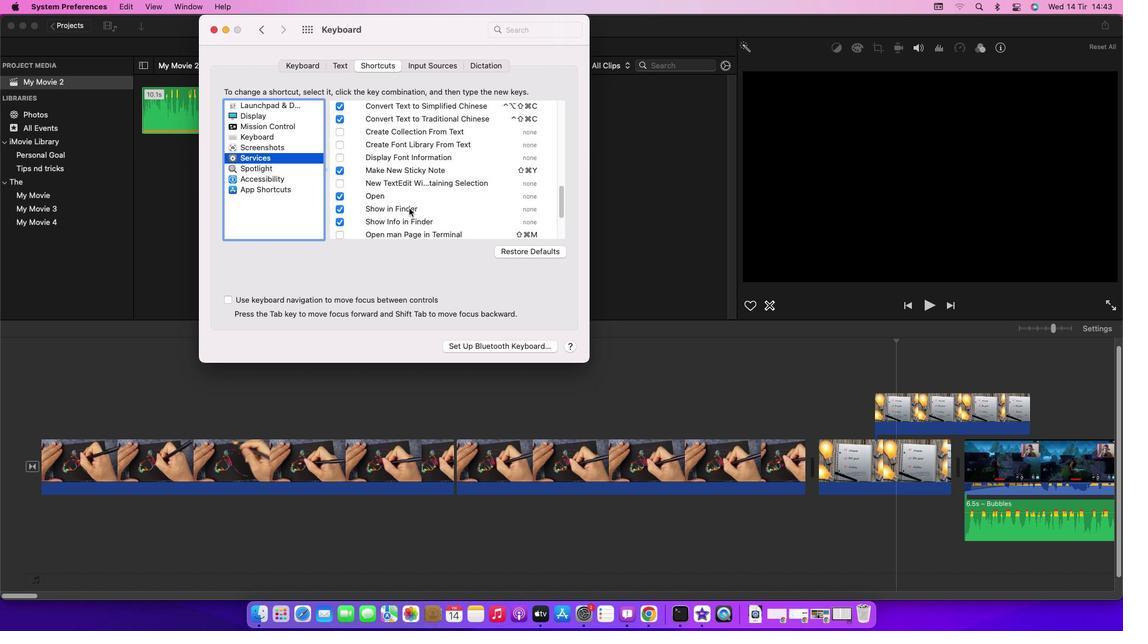 
Action: Mouse scrolled (409, 208) with delta (0, 0)
Screenshot: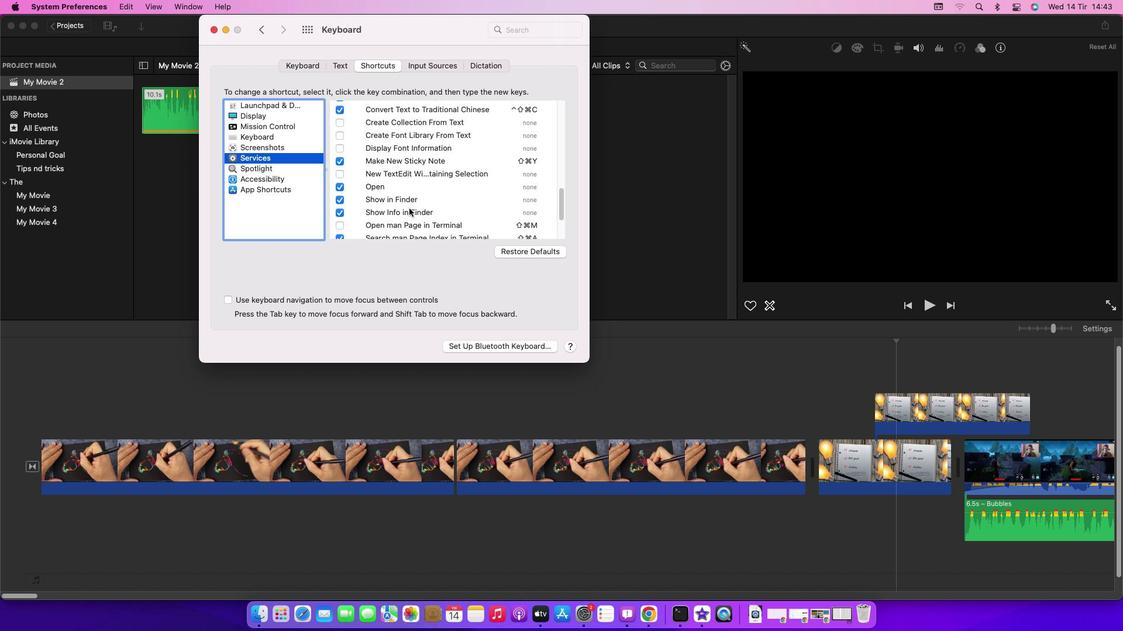 
Action: Mouse scrolled (409, 208) with delta (0, 0)
Screenshot: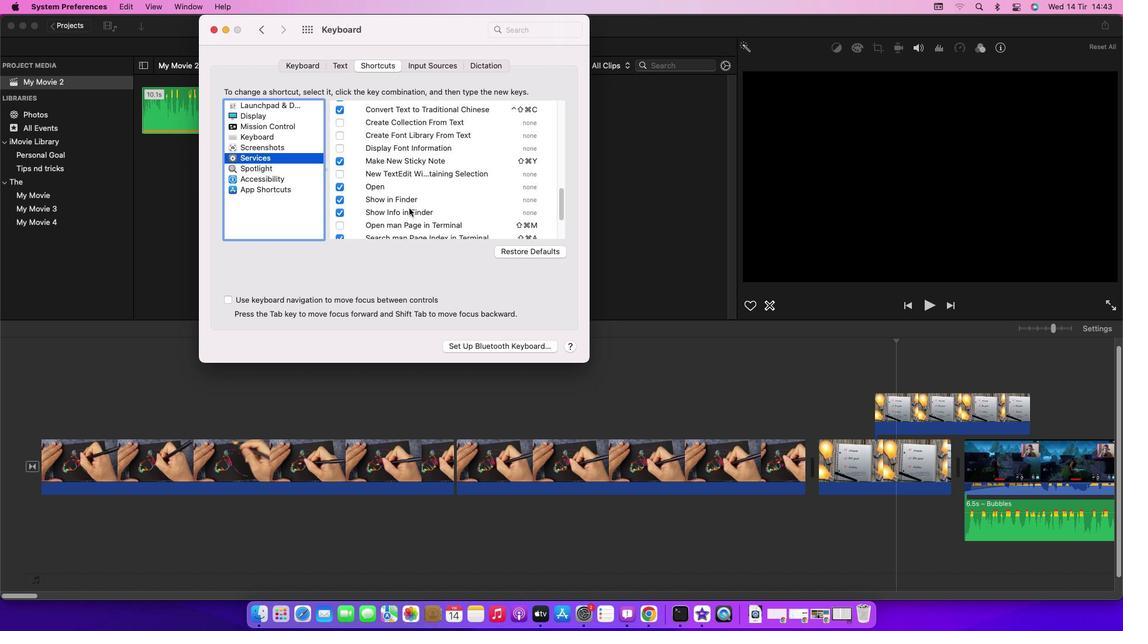 
Action: Mouse scrolled (409, 208) with delta (0, 0)
Screenshot: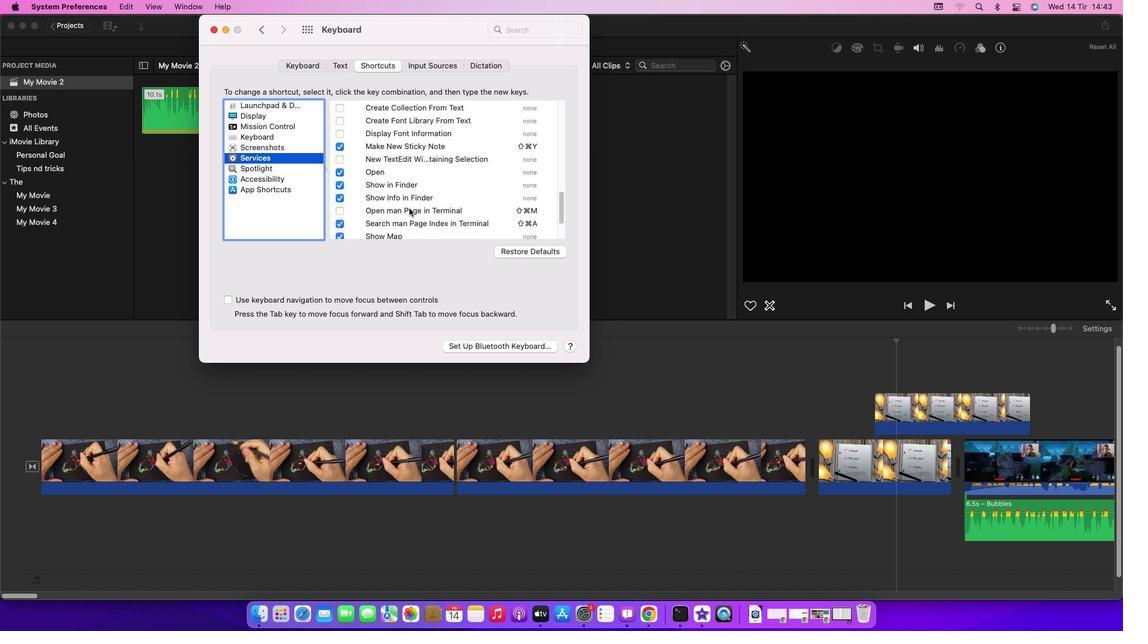 
Action: Mouse scrolled (409, 208) with delta (0, 0)
Screenshot: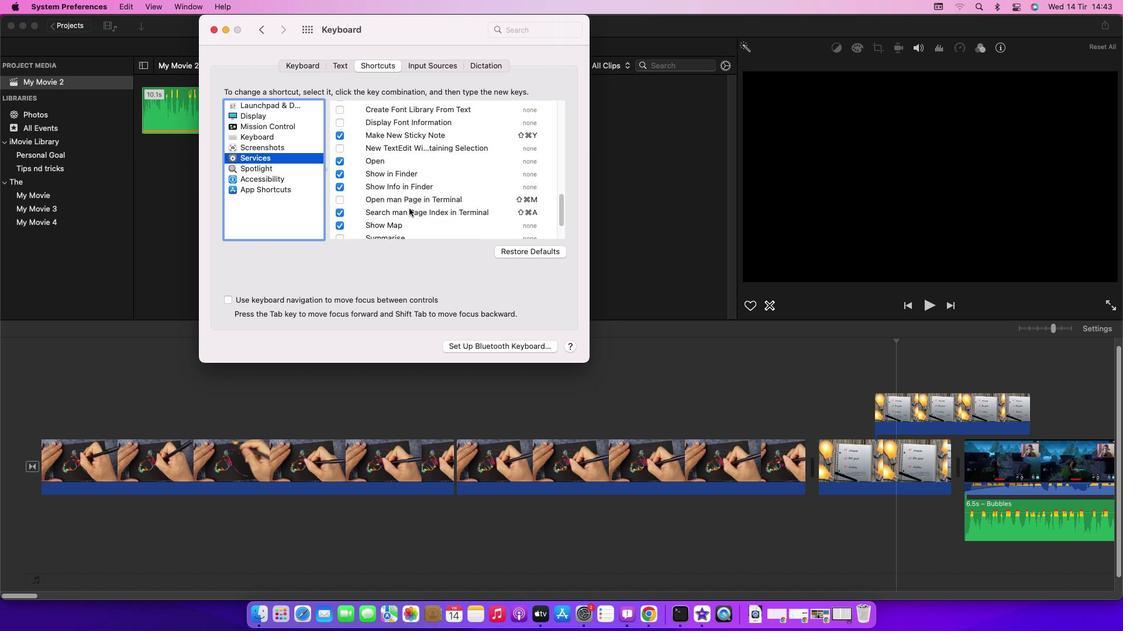 
Action: Mouse scrolled (409, 208) with delta (0, 0)
Screenshot: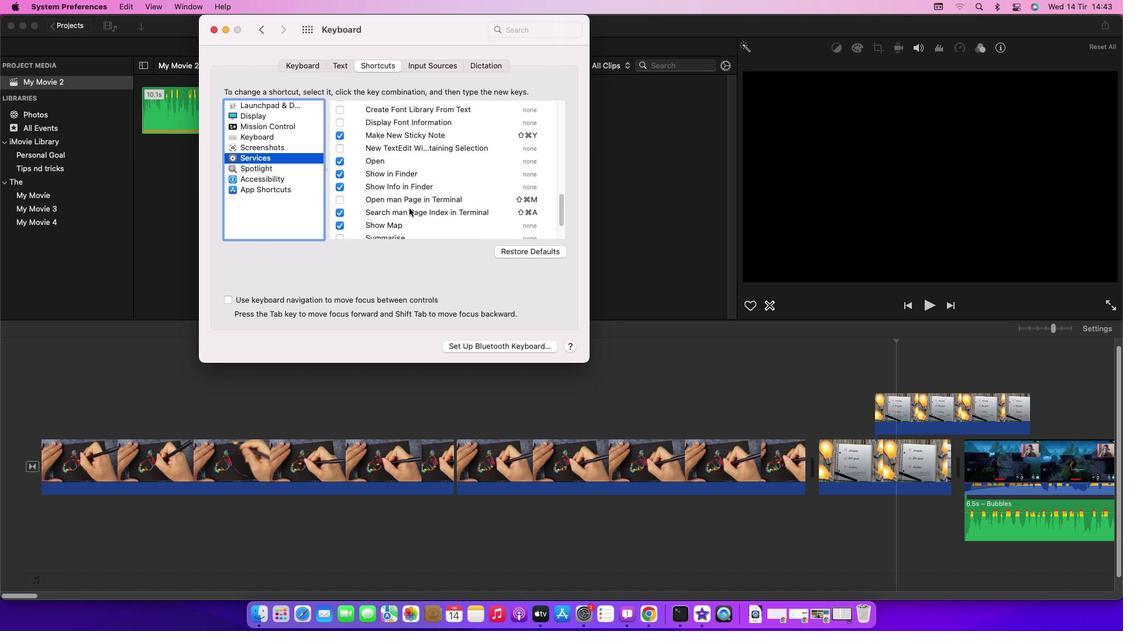 
Action: Mouse moved to (336, 198)
Screenshot: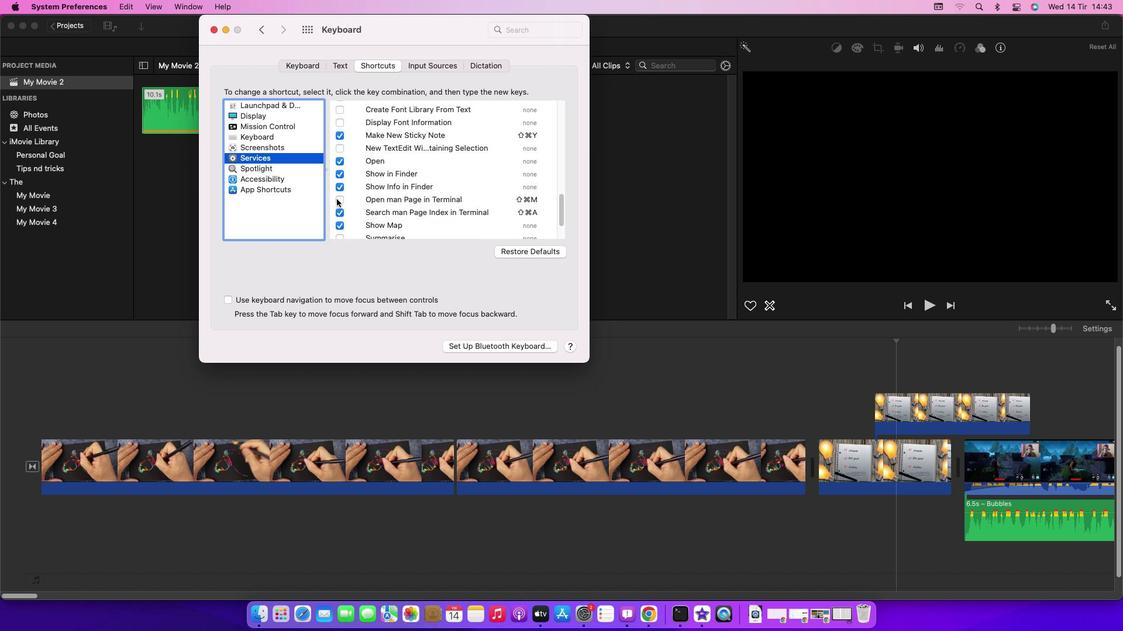 
Action: Mouse pressed left at (336, 198)
Screenshot: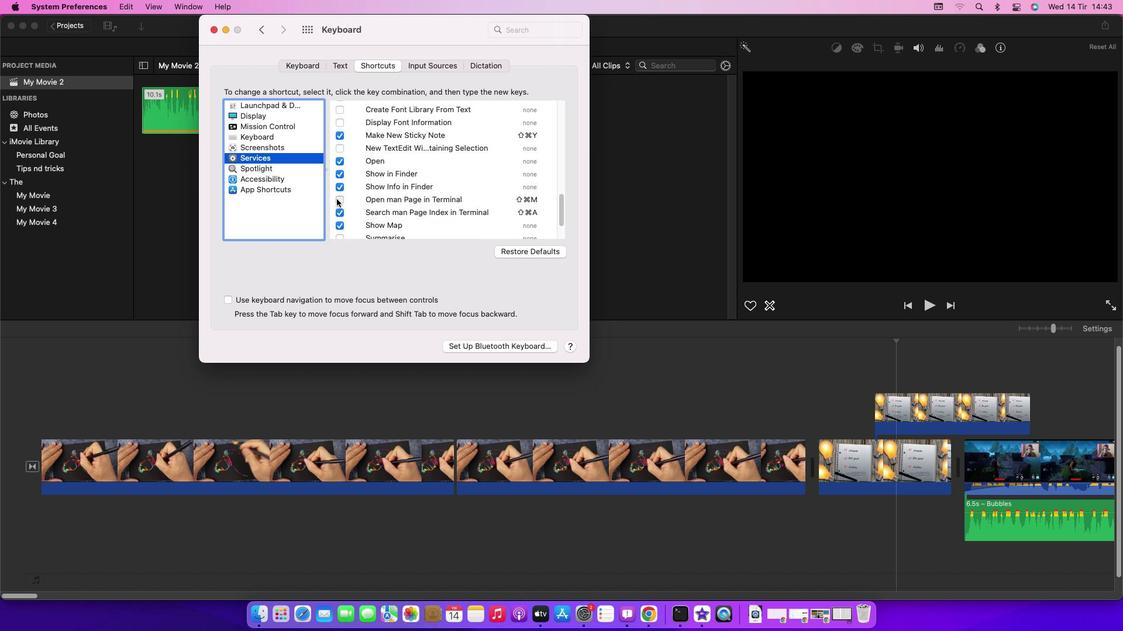 
Action: Mouse moved to (364, 274)
Screenshot: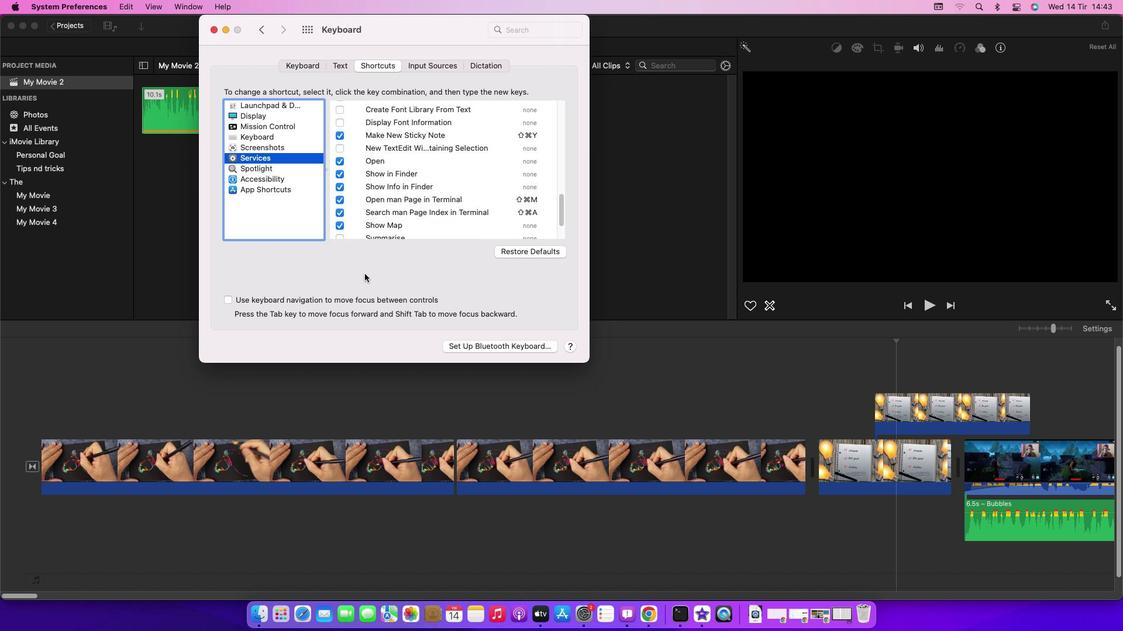 
